 Task: Find connections with filter location Vernon with filter topic #Personaldevelopmentwith filter profile language Potuguese with filter current company Shoppers Stop with filter school Oriental Institute of Science & Technology, Thakral Nagar, Opp Patel Nagar, Raisen Road, Bhopal-462021 with filter industry Glass, Ceramics and Concrete Manufacturing with filter service category Commercial Real Estate with filter keywords title Barber
Action: Mouse moved to (280, 225)
Screenshot: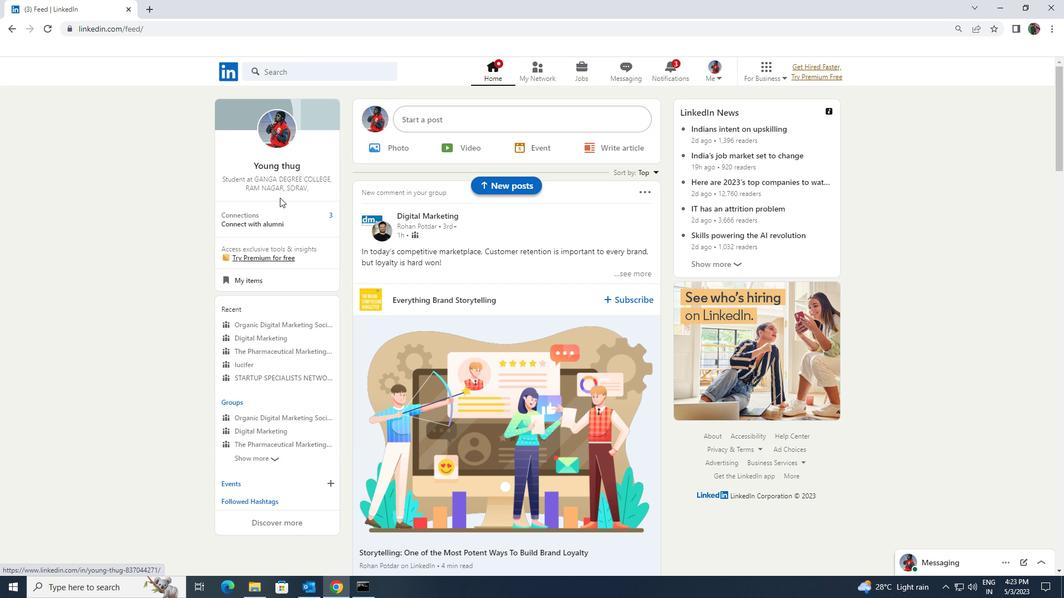 
Action: Mouse pressed left at (280, 225)
Screenshot: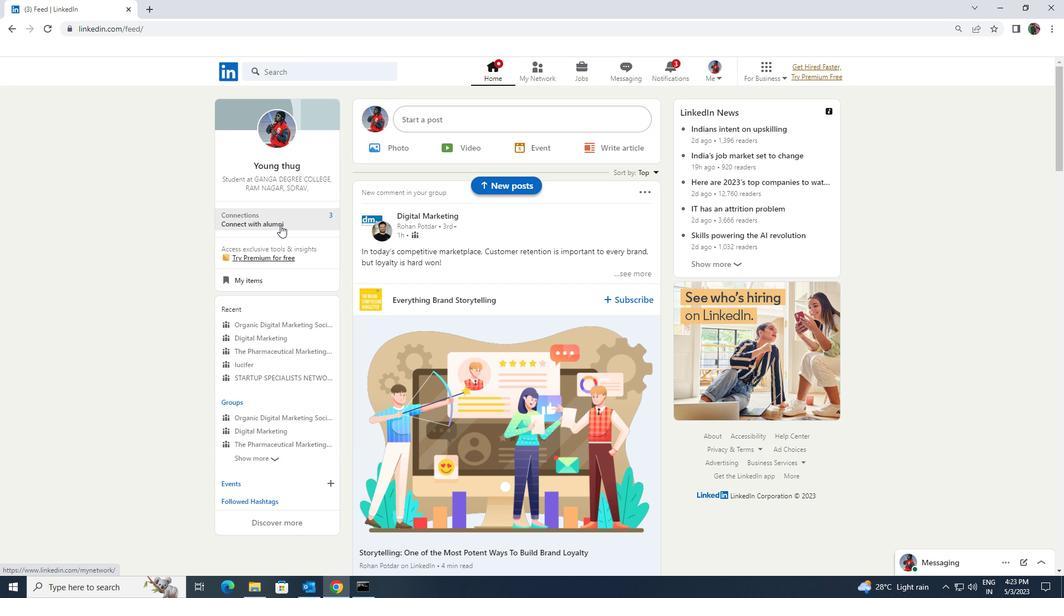 
Action: Mouse moved to (297, 134)
Screenshot: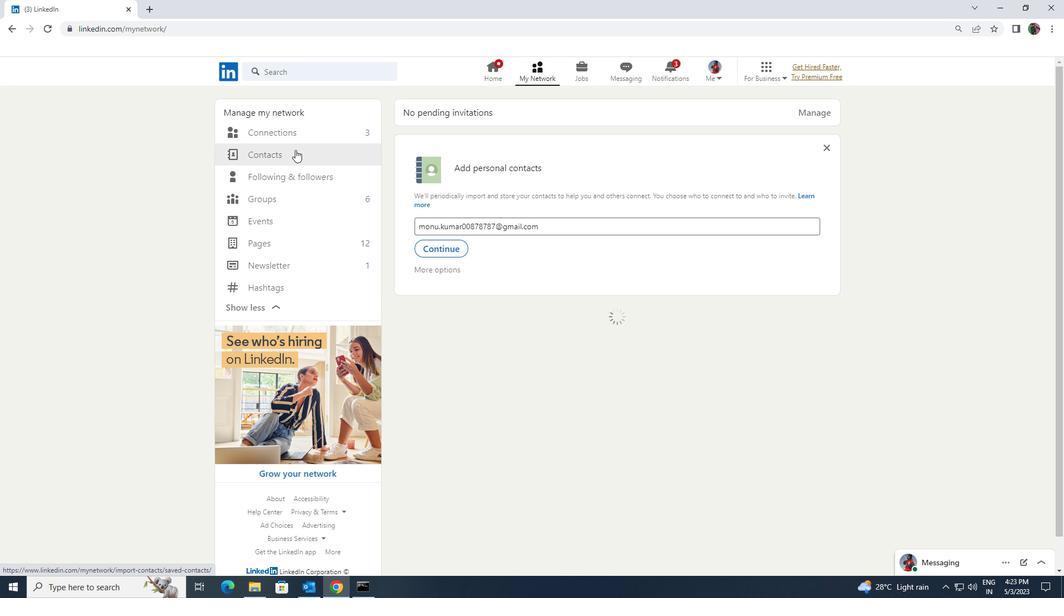 
Action: Mouse pressed left at (297, 134)
Screenshot: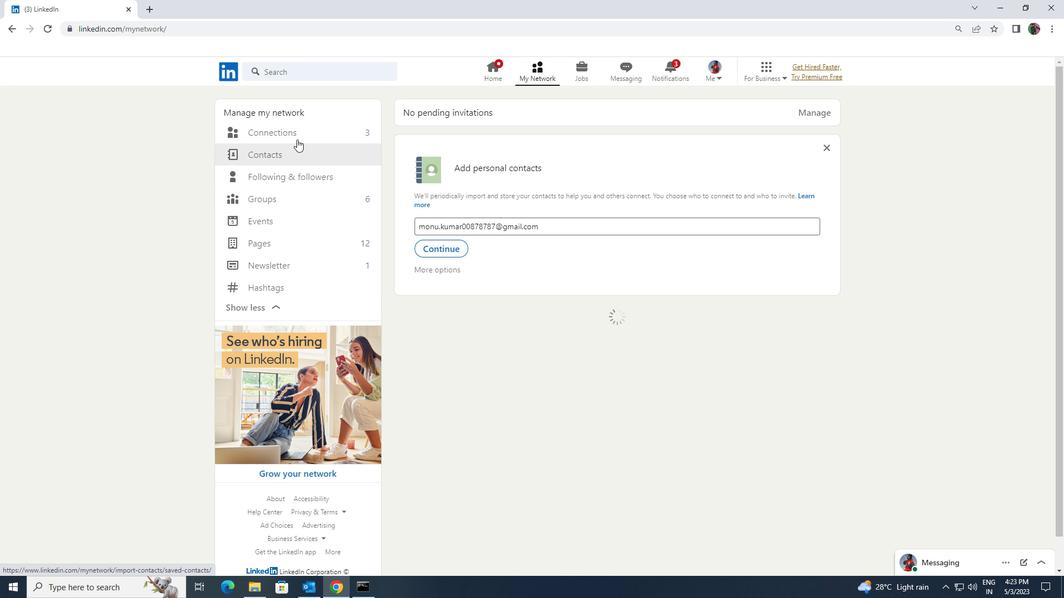 
Action: Mouse moved to (625, 132)
Screenshot: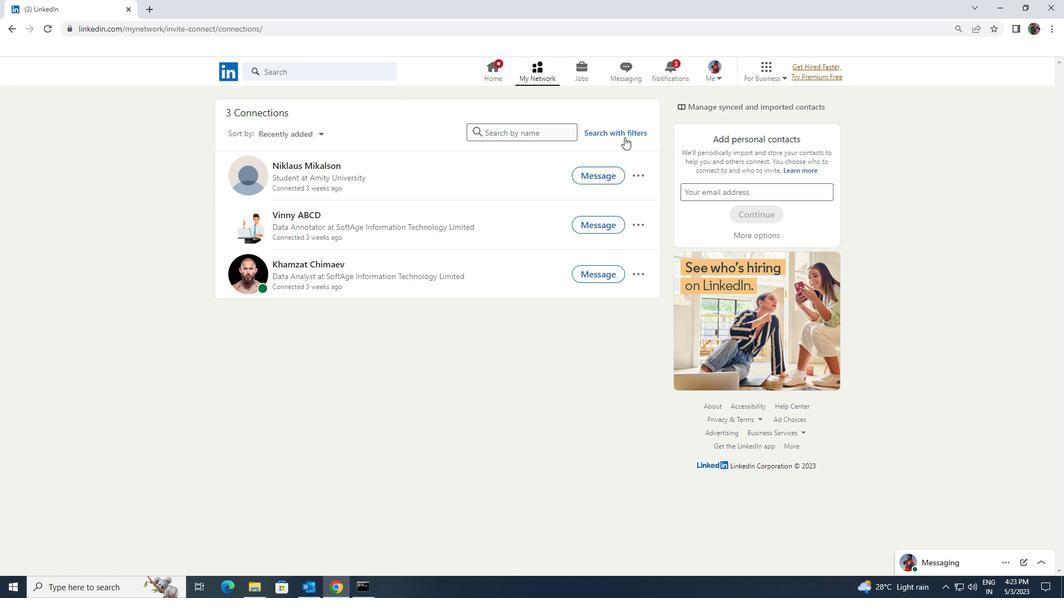 
Action: Mouse pressed left at (625, 132)
Screenshot: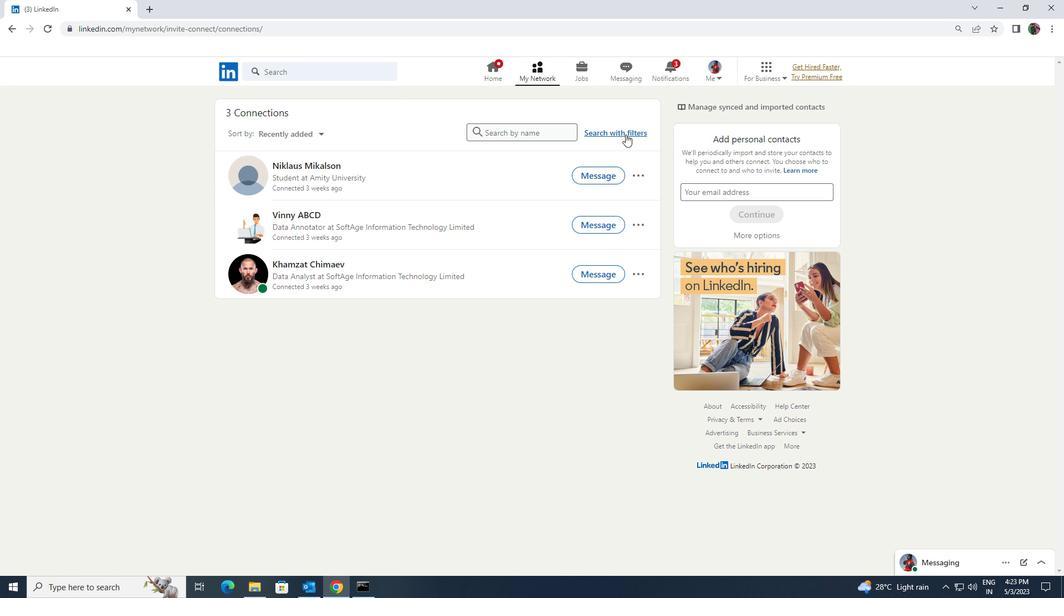 
Action: Mouse moved to (576, 98)
Screenshot: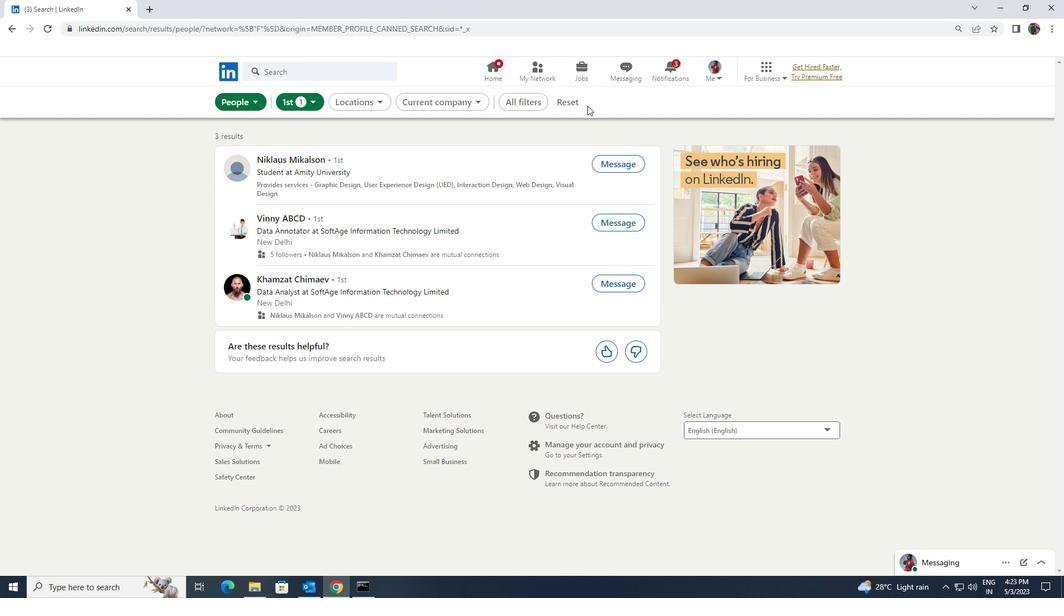 
Action: Mouse pressed left at (576, 98)
Screenshot: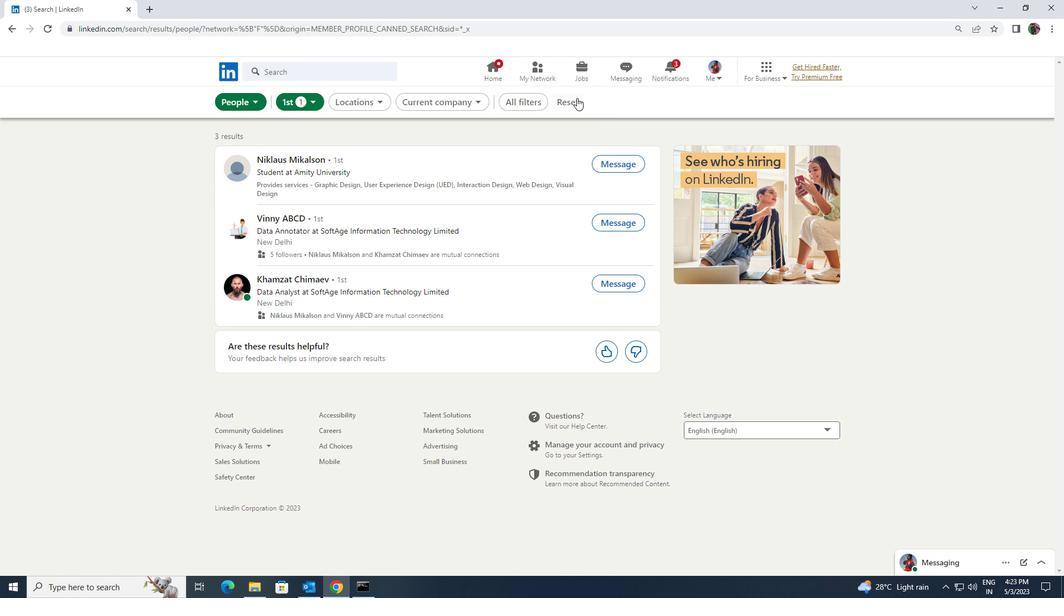 
Action: Mouse moved to (557, 98)
Screenshot: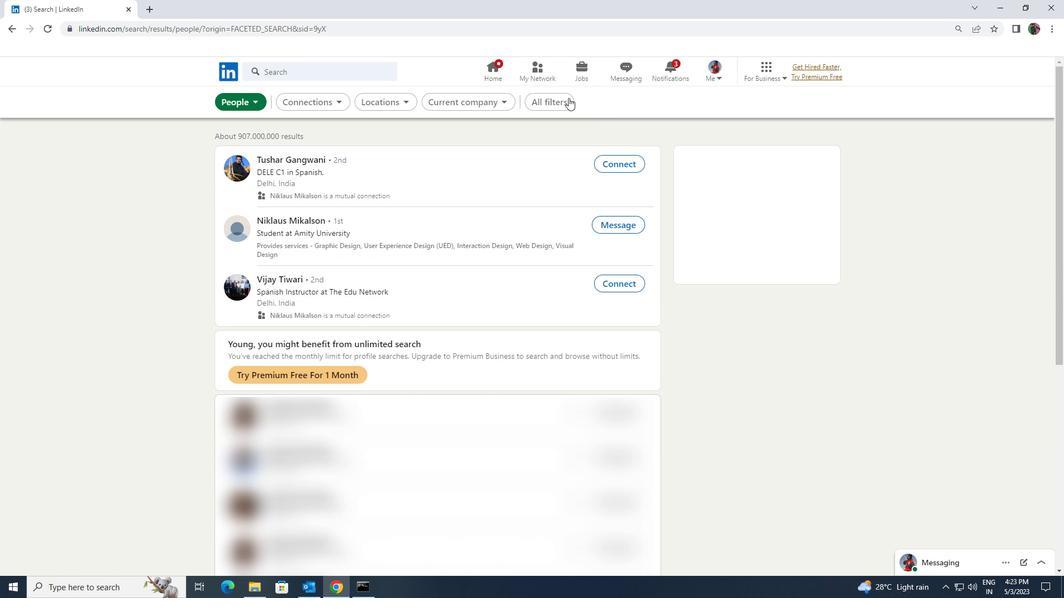 
Action: Mouse pressed left at (557, 98)
Screenshot: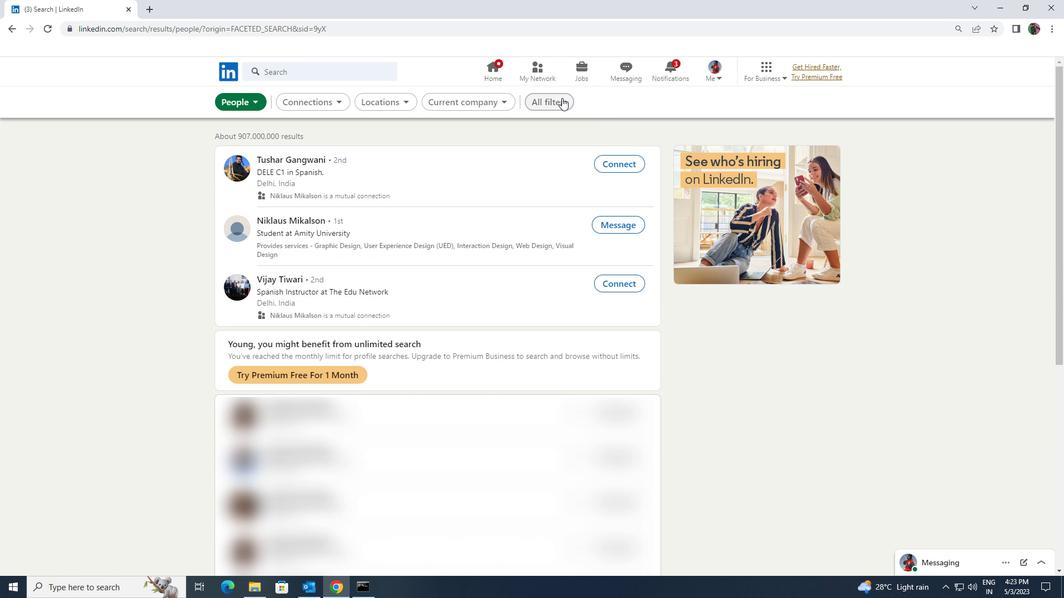
Action: Mouse moved to (925, 430)
Screenshot: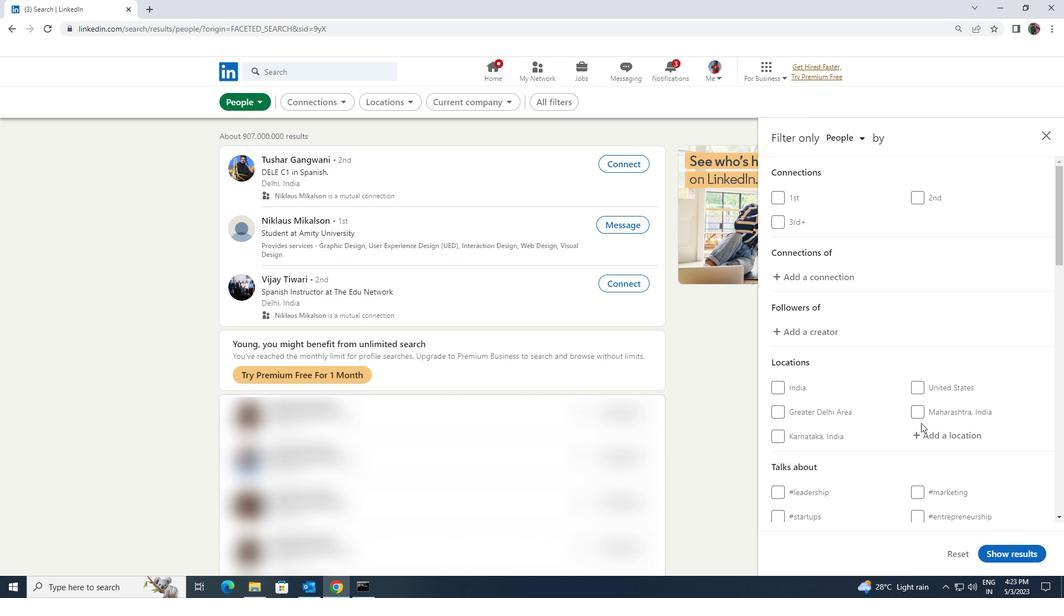 
Action: Mouse pressed left at (925, 430)
Screenshot: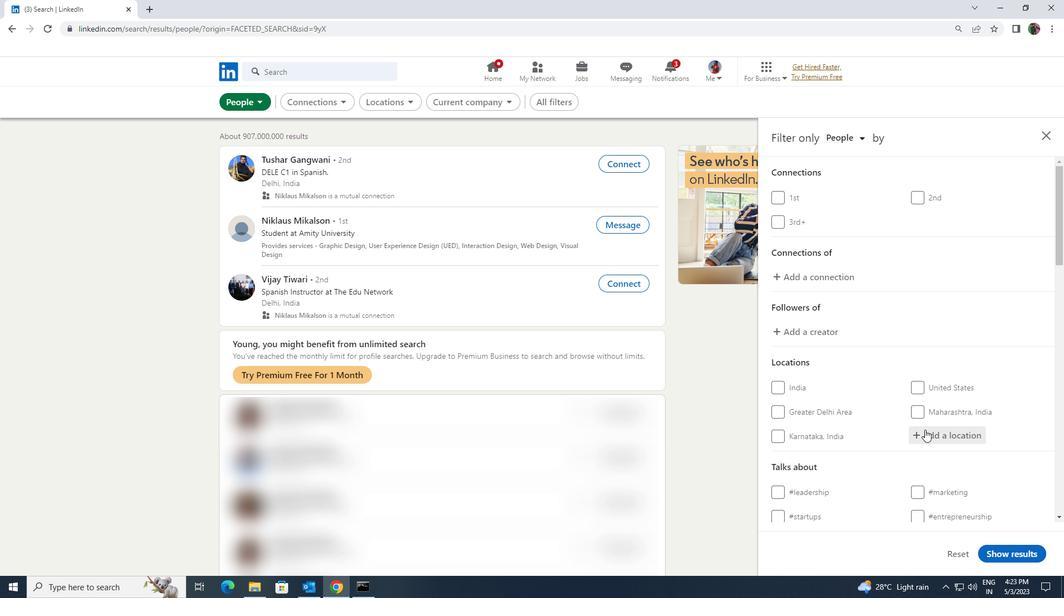 
Action: Key pressed <Key.shift>B<Key.backspace><Key.shift>VERNON
Screenshot: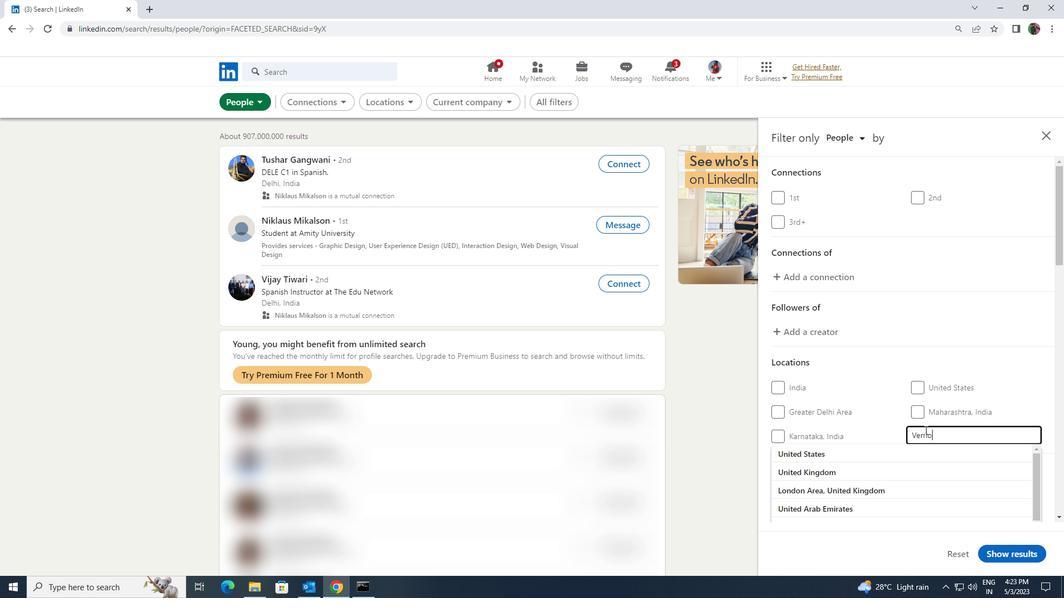 
Action: Mouse moved to (919, 445)
Screenshot: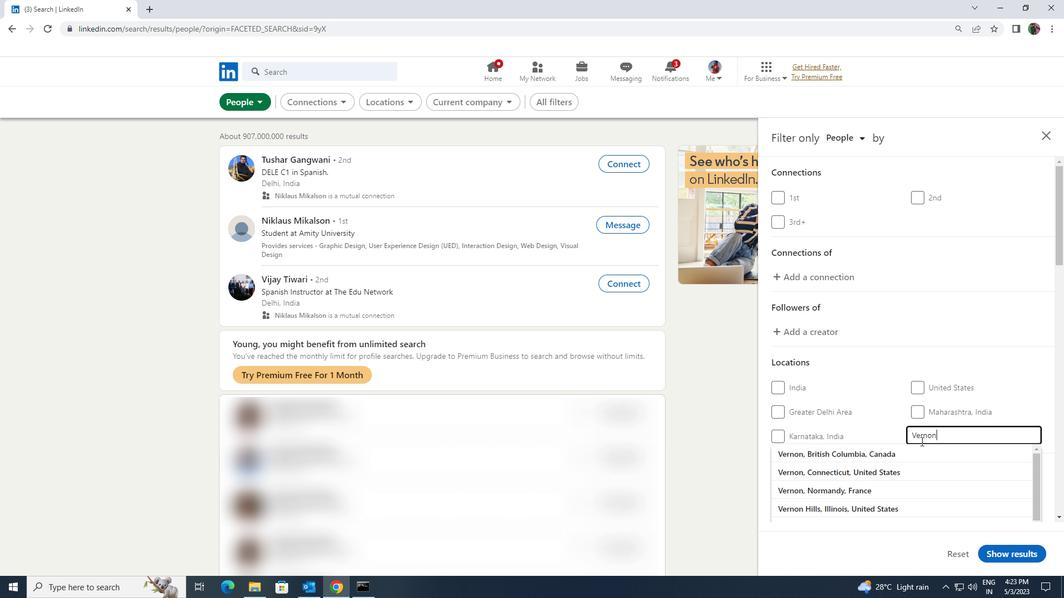 
Action: Mouse pressed left at (919, 445)
Screenshot: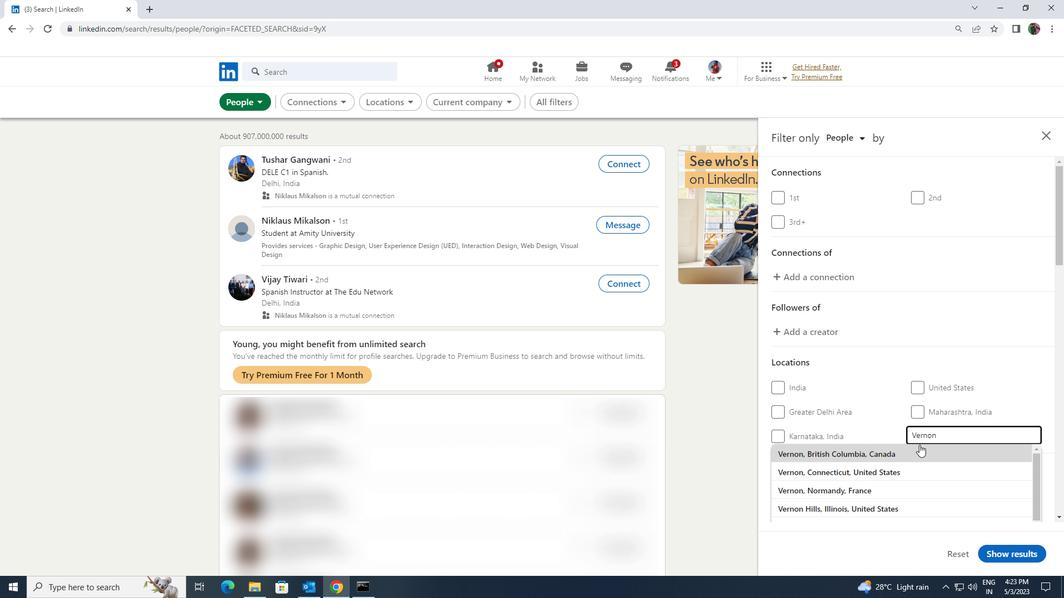 
Action: Mouse scrolled (919, 444) with delta (0, 0)
Screenshot: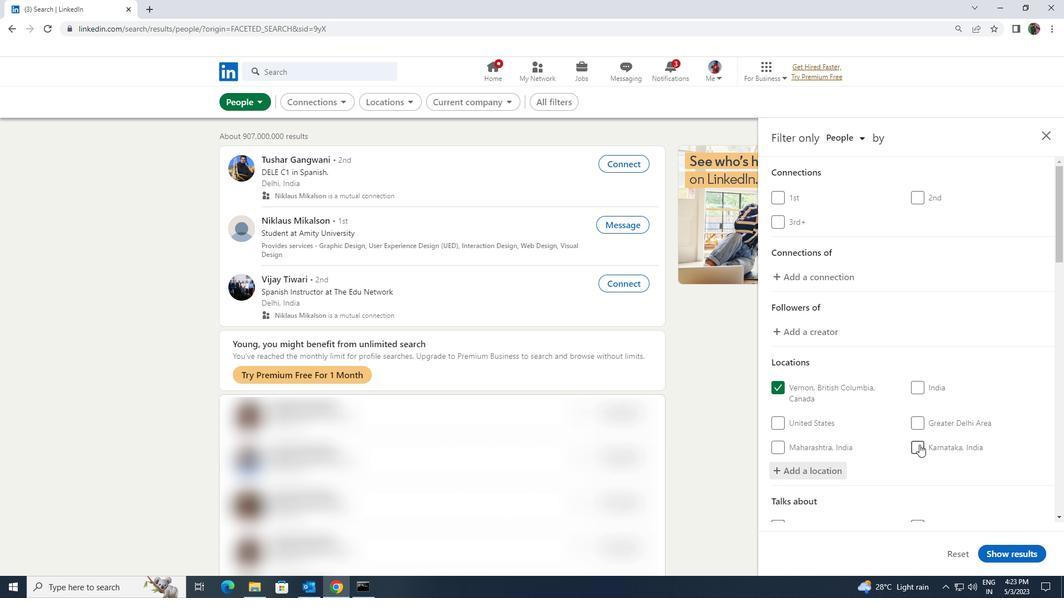
Action: Mouse scrolled (919, 444) with delta (0, 0)
Screenshot: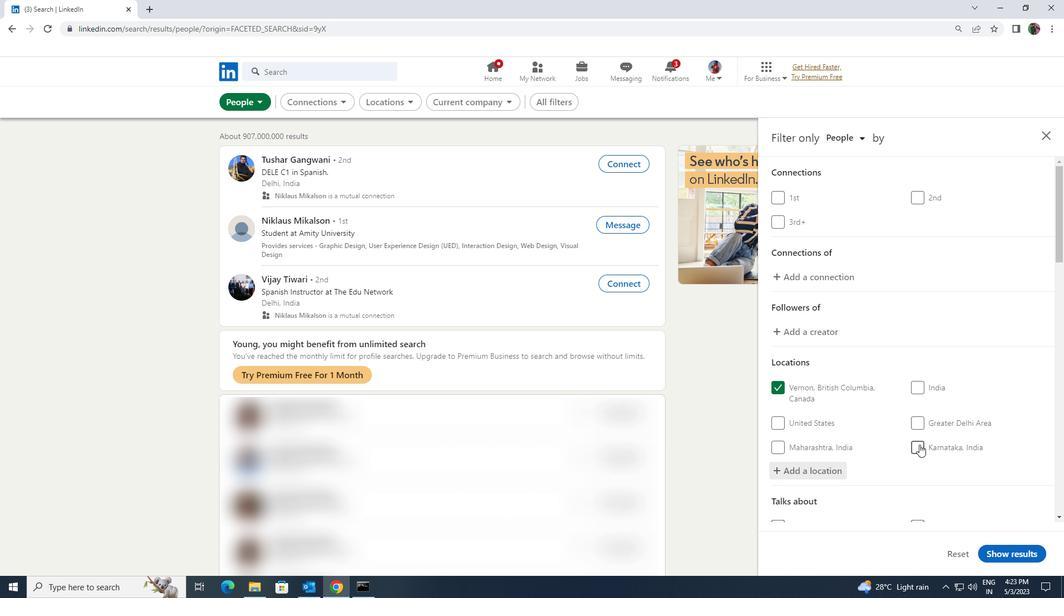 
Action: Mouse moved to (920, 456)
Screenshot: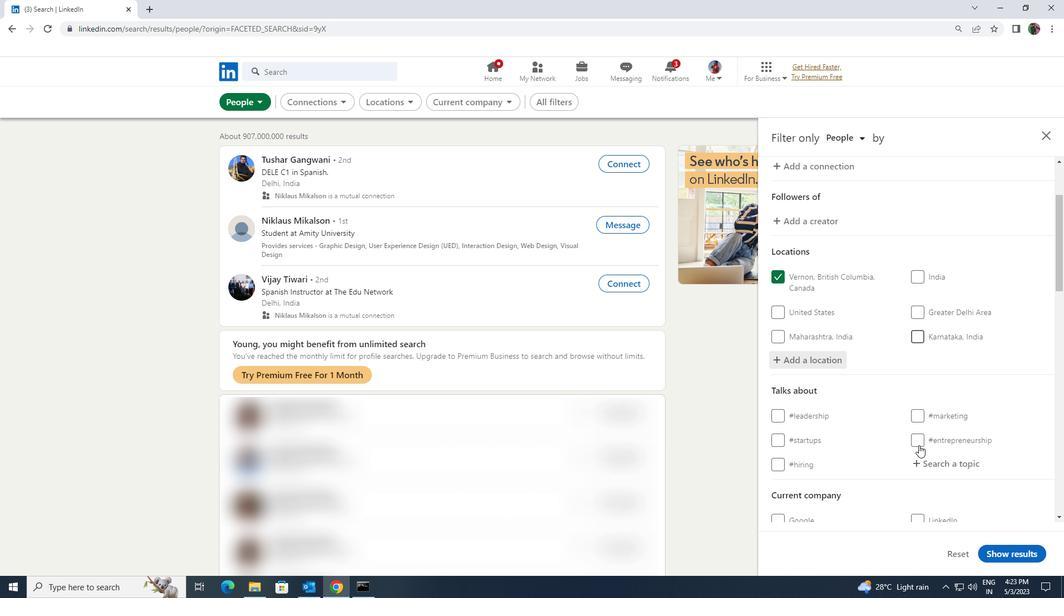 
Action: Mouse pressed left at (920, 456)
Screenshot: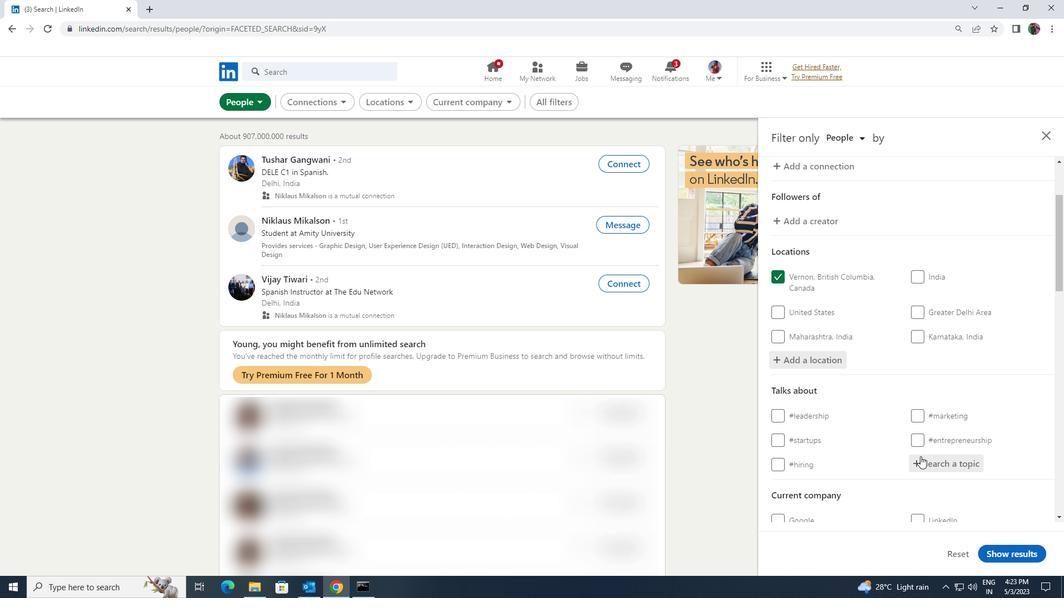 
Action: Key pressed <Key.shift>PERSON
Screenshot: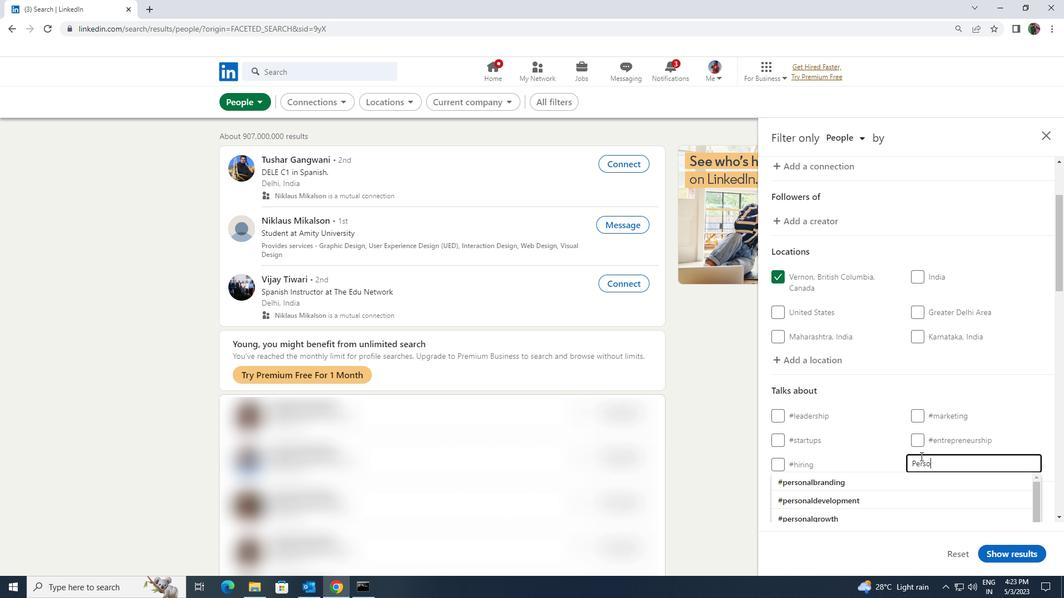 
Action: Mouse moved to (921, 457)
Screenshot: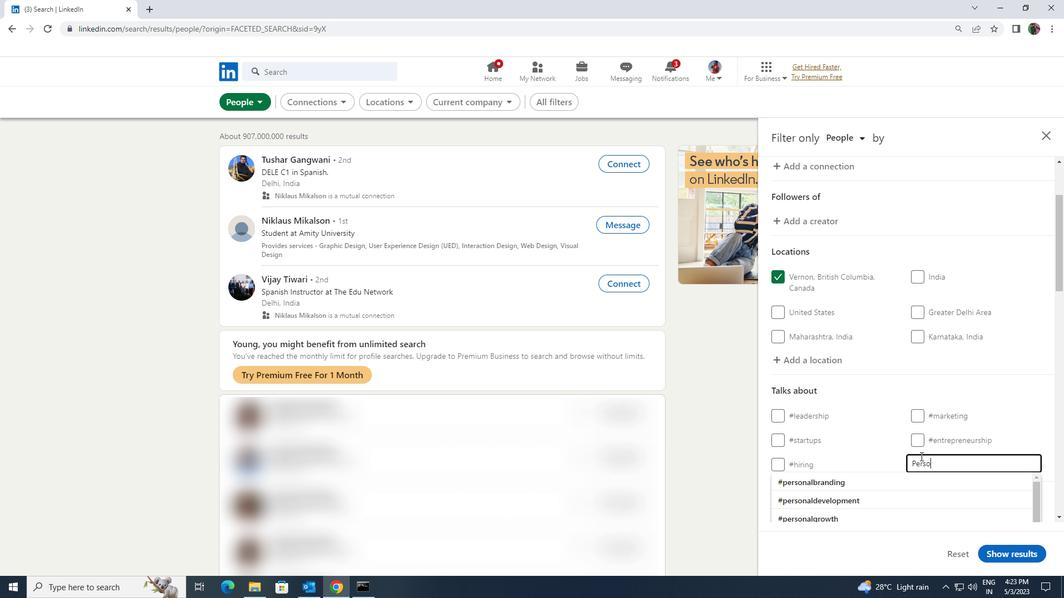 
Action: Key pressed ALDEVE
Screenshot: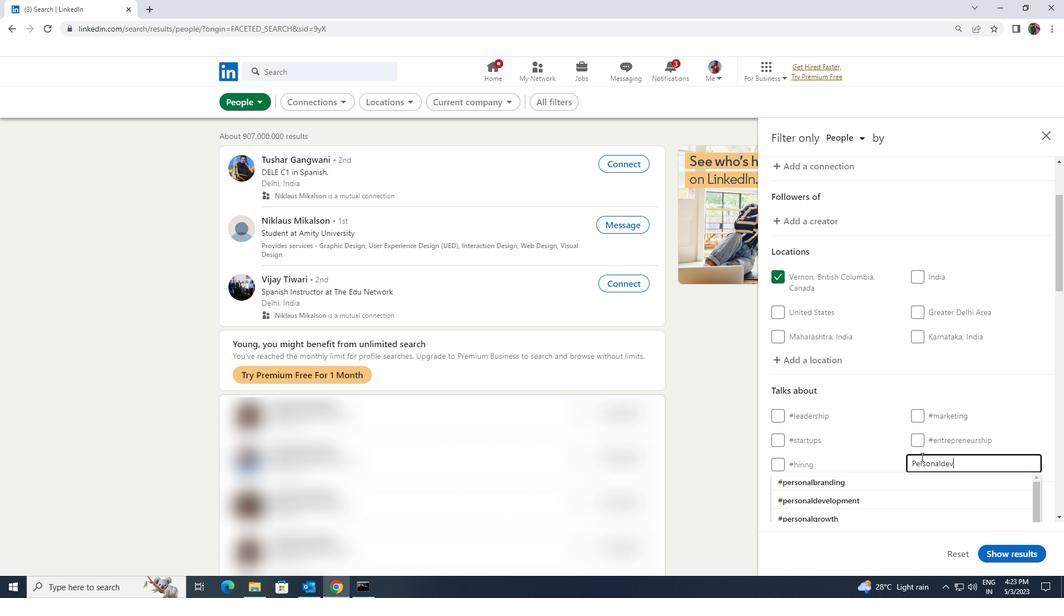 
Action: Mouse moved to (914, 476)
Screenshot: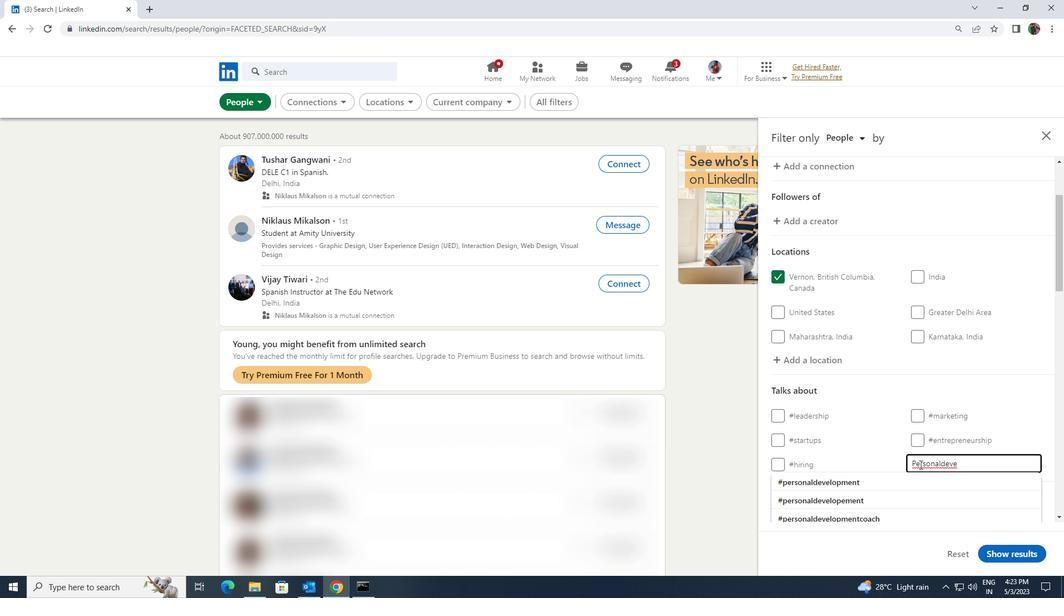 
Action: Mouse pressed left at (914, 476)
Screenshot: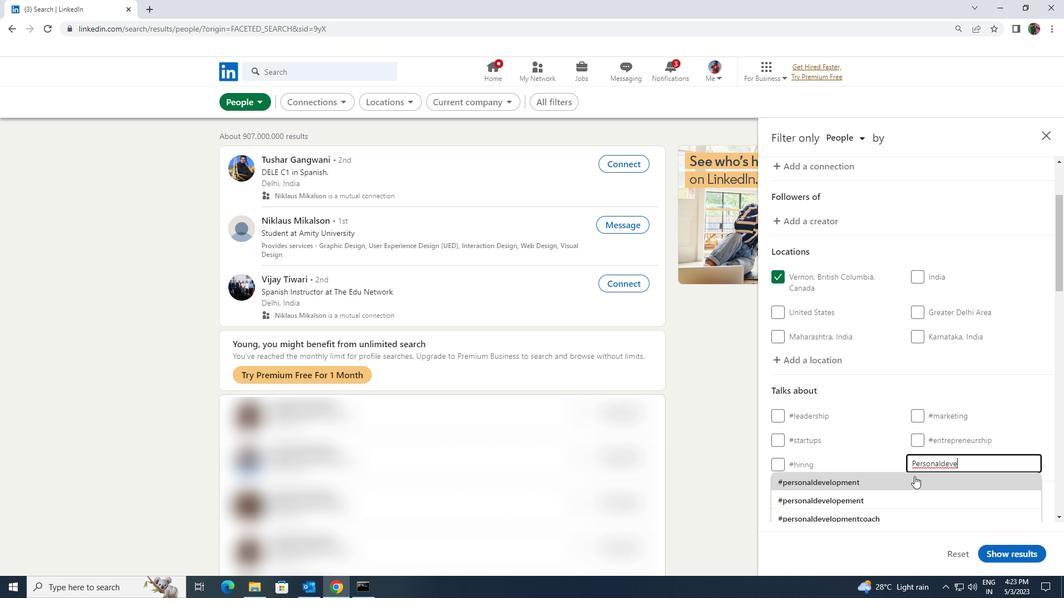 
Action: Mouse scrolled (914, 476) with delta (0, 0)
Screenshot: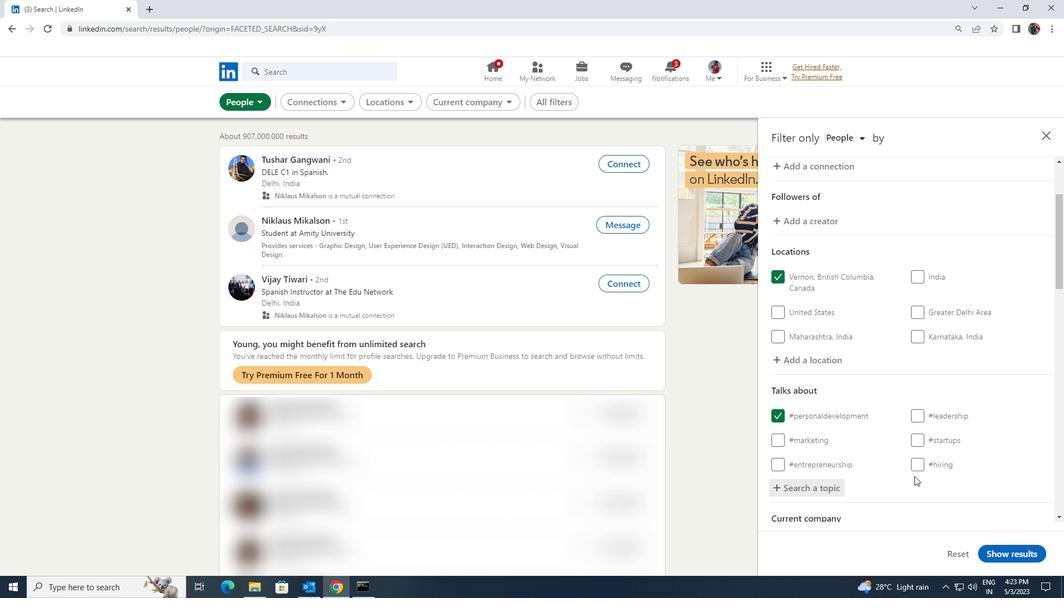 
Action: Mouse scrolled (914, 476) with delta (0, 0)
Screenshot: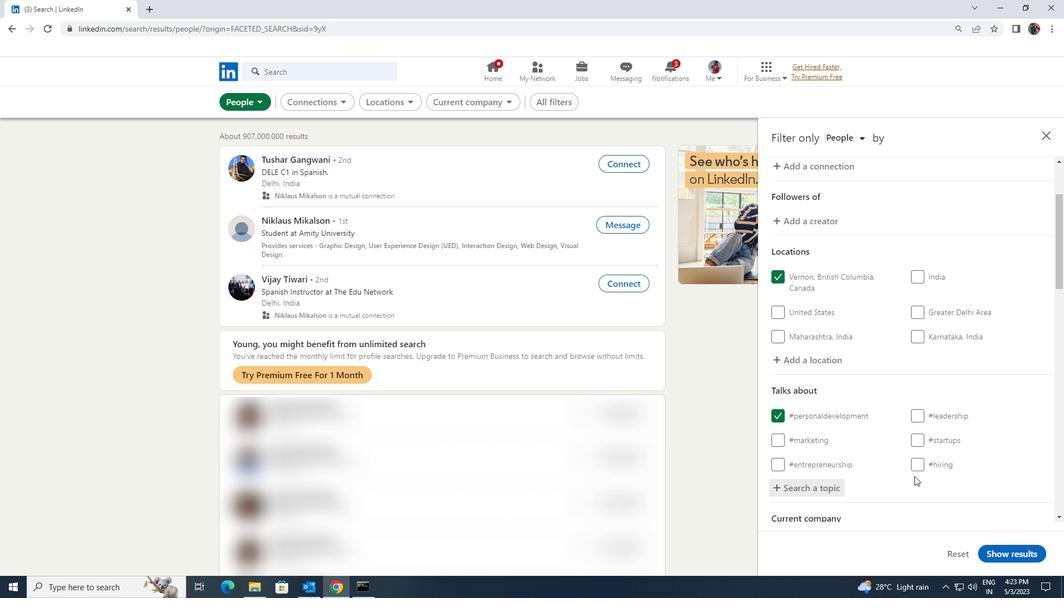 
Action: Mouse moved to (914, 476)
Screenshot: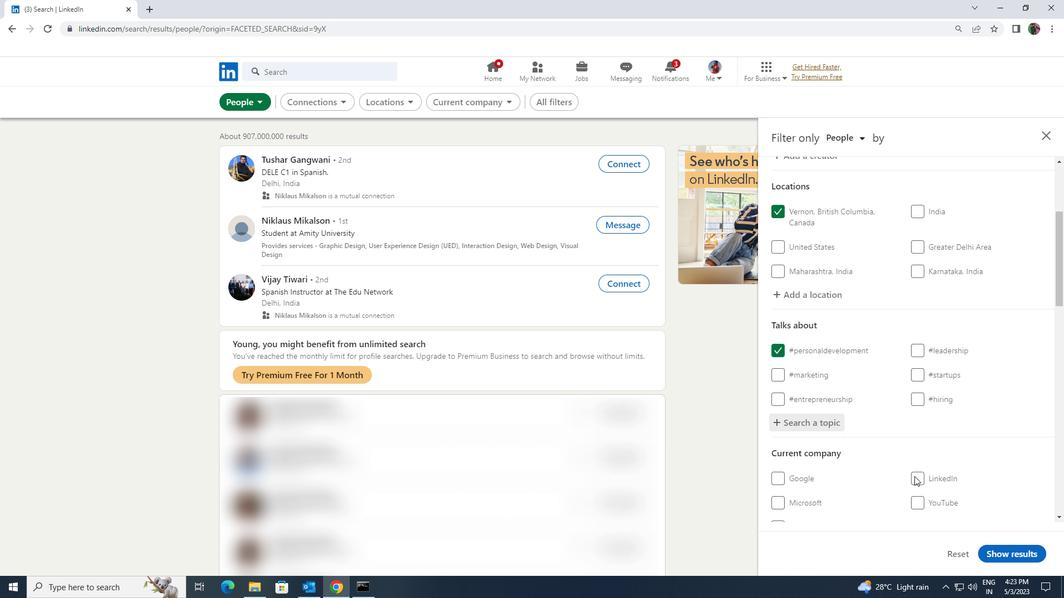 
Action: Mouse scrolled (914, 476) with delta (0, 0)
Screenshot: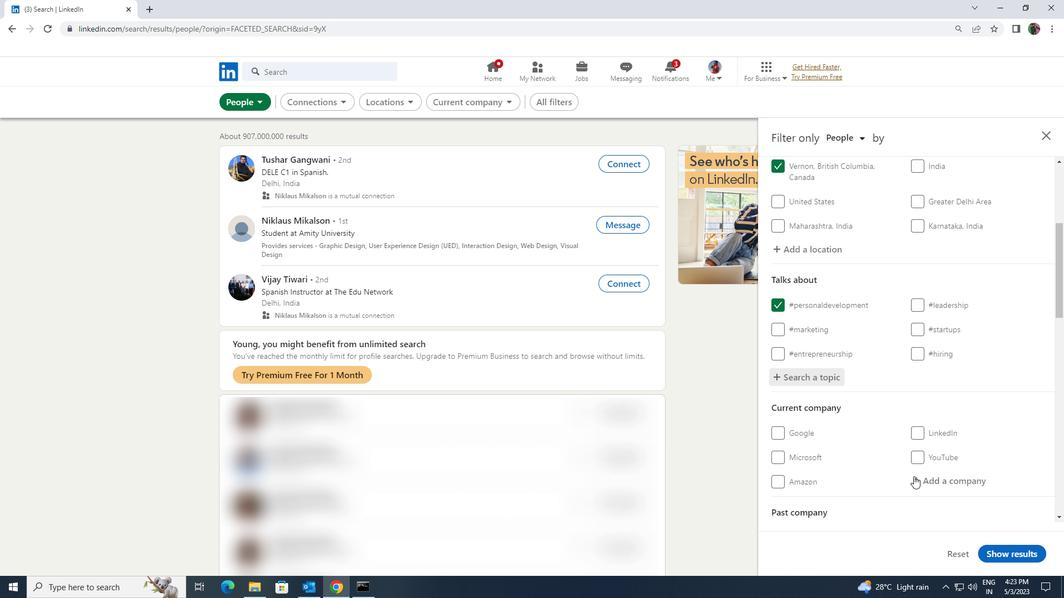 
Action: Mouse scrolled (914, 476) with delta (0, 0)
Screenshot: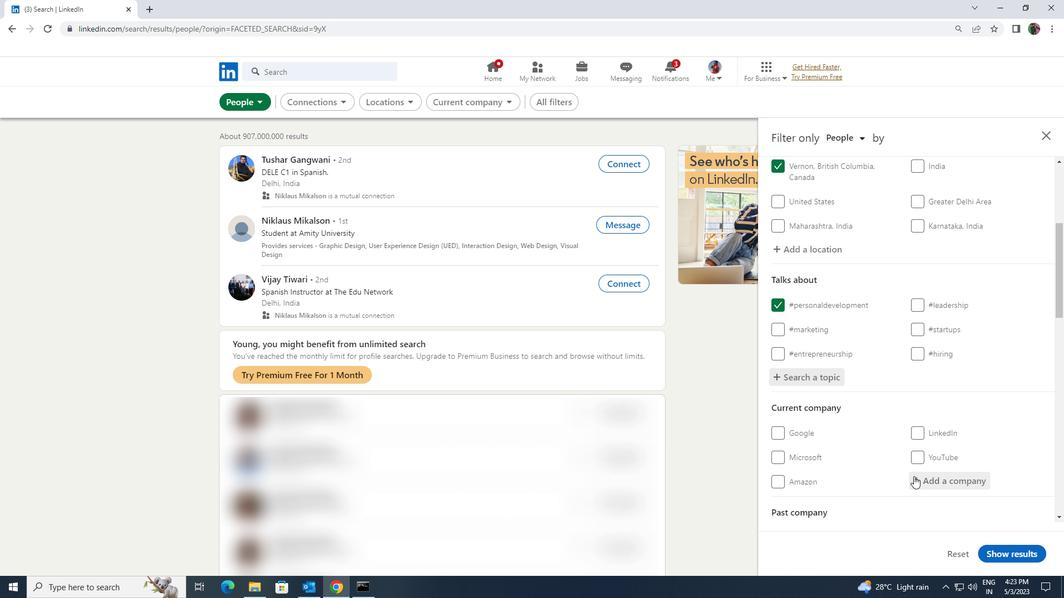
Action: Mouse scrolled (914, 476) with delta (0, 0)
Screenshot: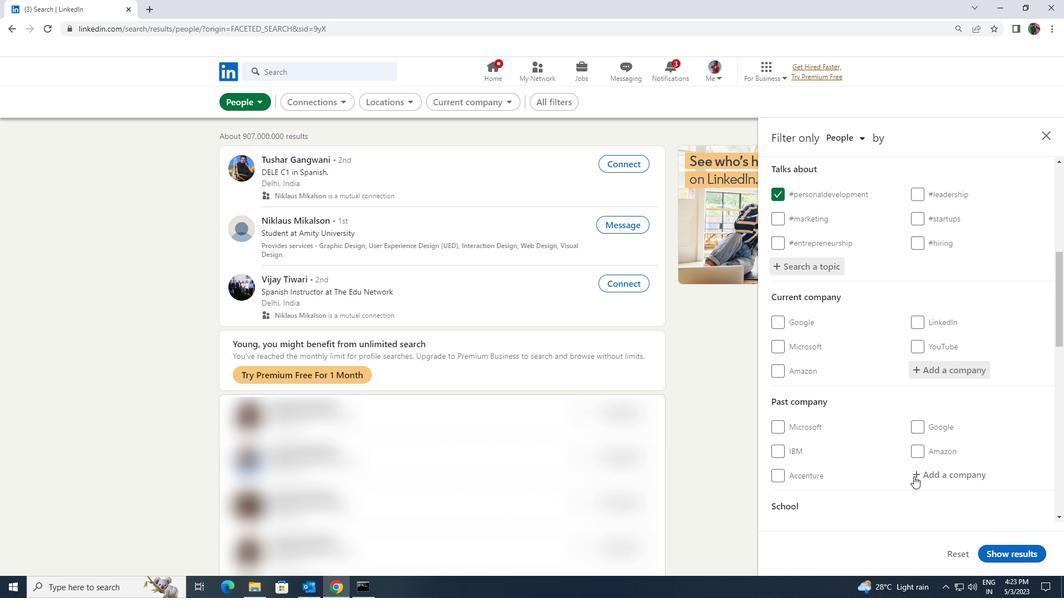 
Action: Mouse scrolled (914, 476) with delta (0, 0)
Screenshot: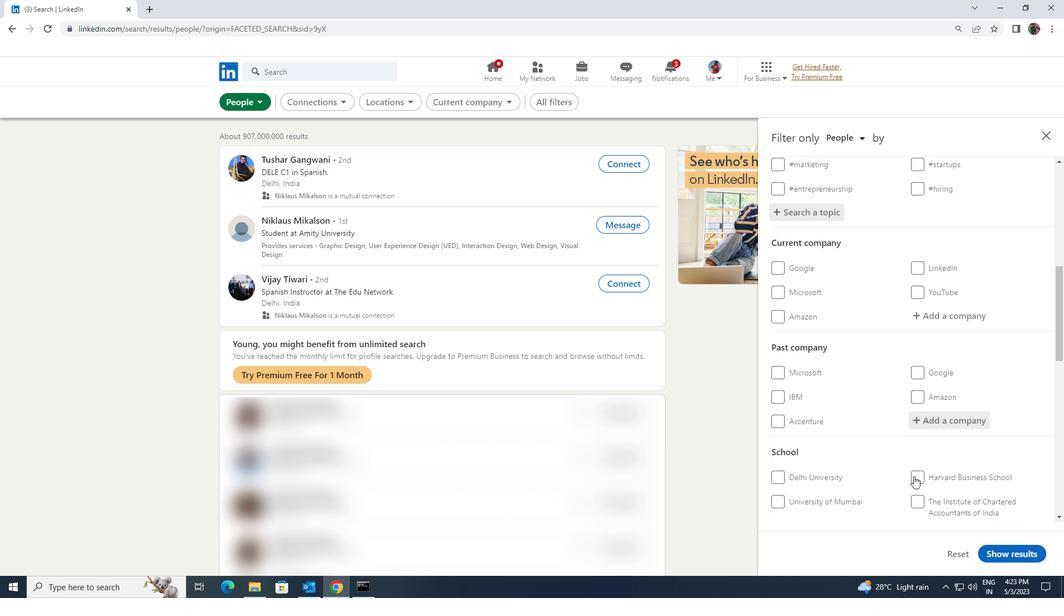 
Action: Mouse moved to (913, 471)
Screenshot: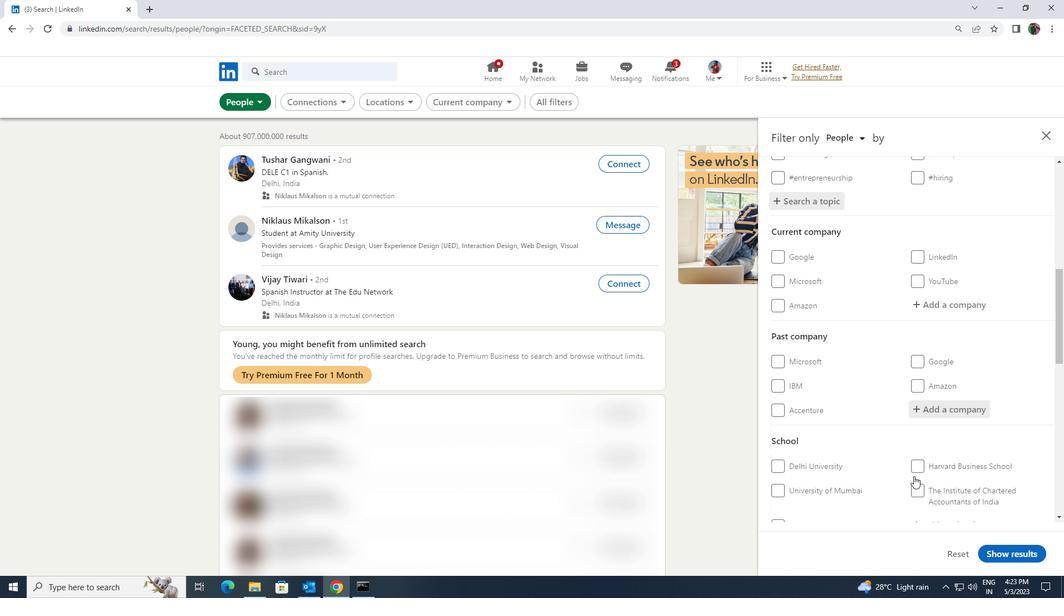 
Action: Mouse scrolled (913, 471) with delta (0, 0)
Screenshot: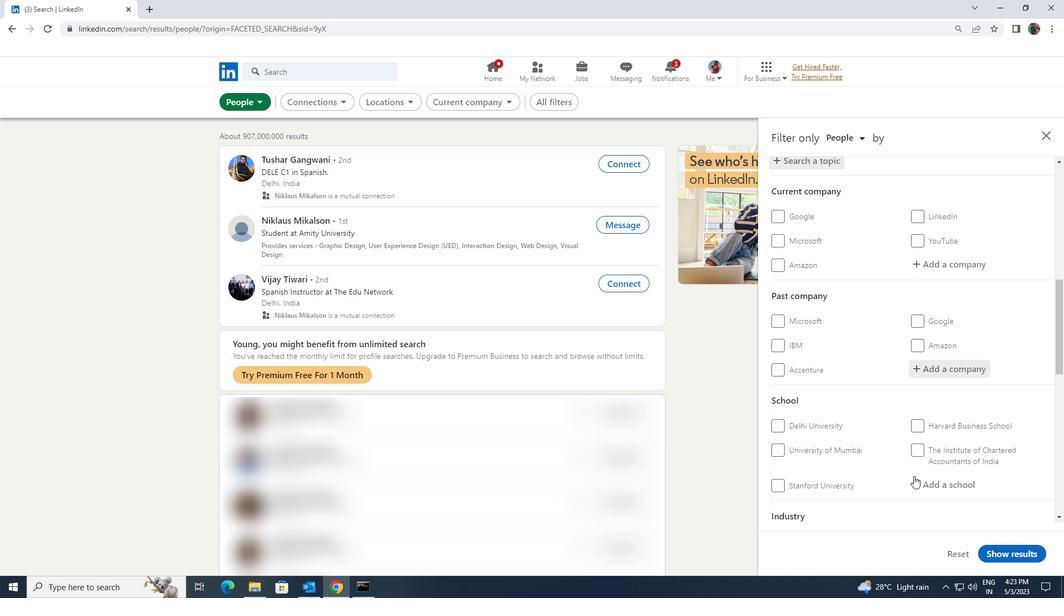
Action: Mouse scrolled (913, 471) with delta (0, 0)
Screenshot: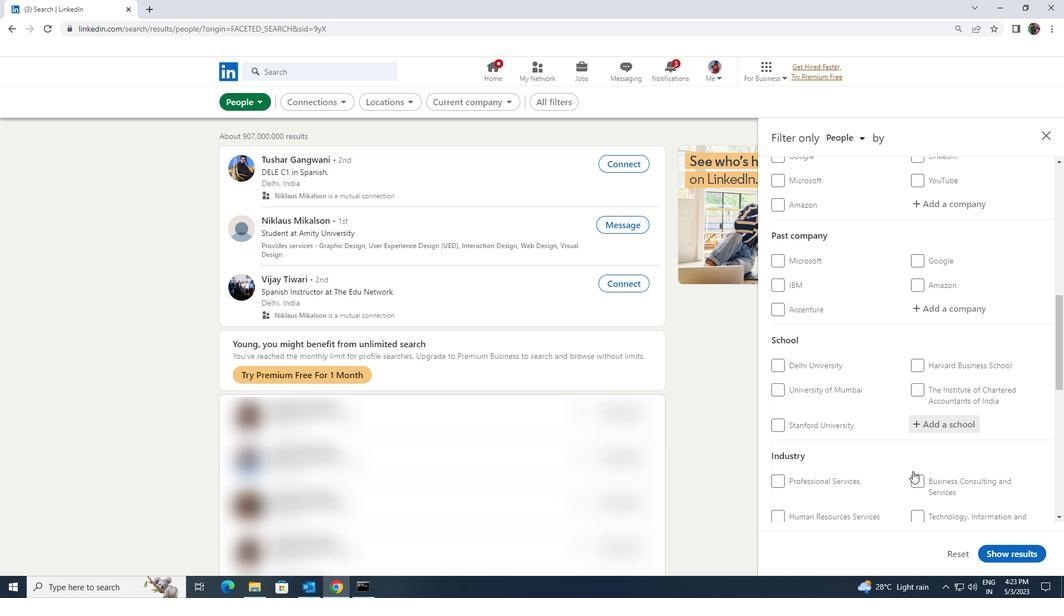 
Action: Mouse moved to (913, 469)
Screenshot: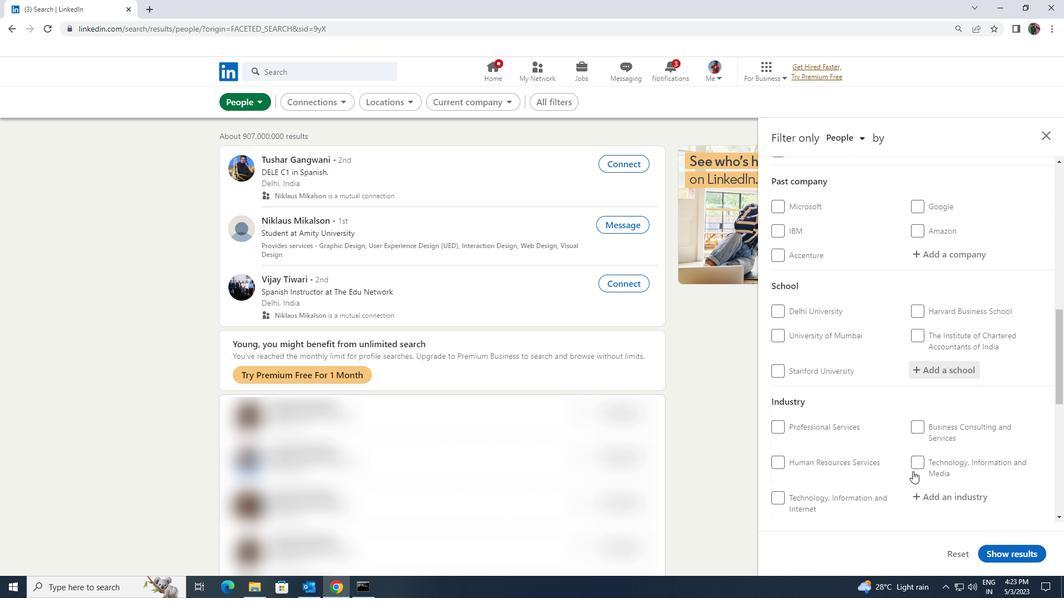 
Action: Mouse scrolled (913, 468) with delta (0, 0)
Screenshot: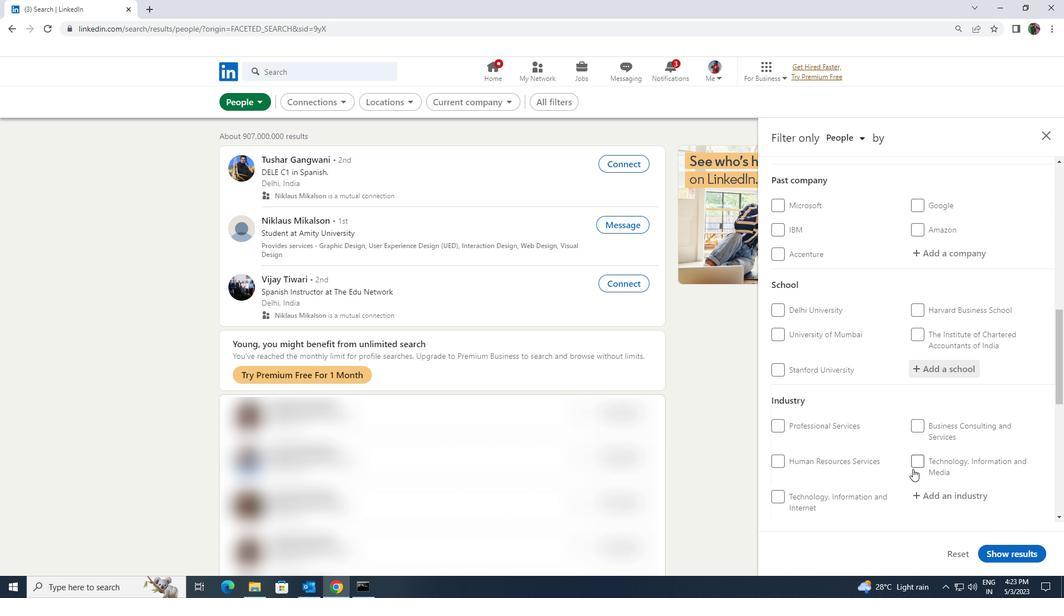 
Action: Mouse moved to (914, 469)
Screenshot: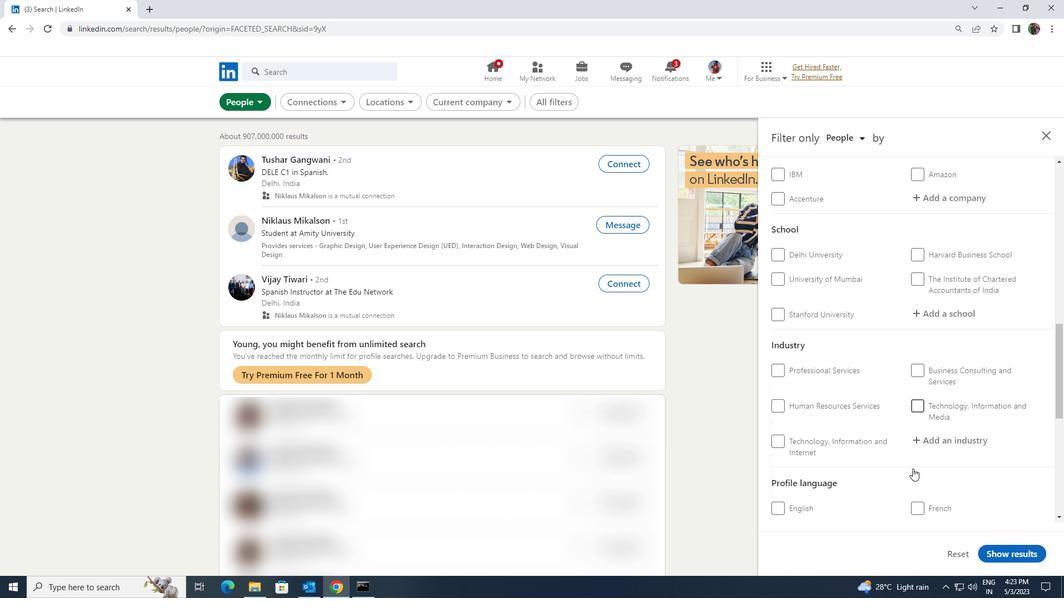 
Action: Mouse scrolled (914, 468) with delta (0, 0)
Screenshot: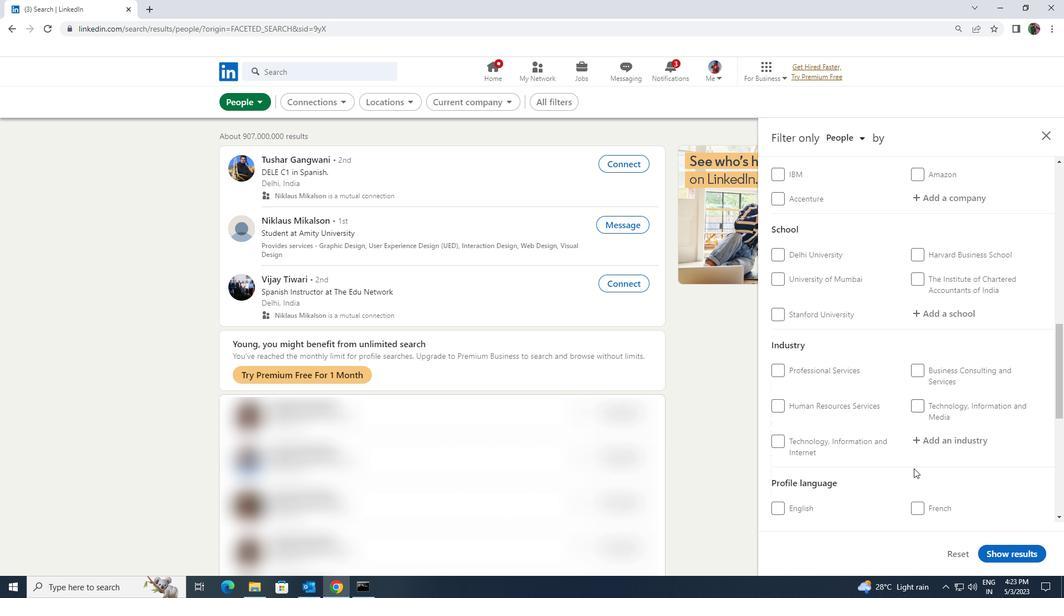 
Action: Mouse moved to (918, 472)
Screenshot: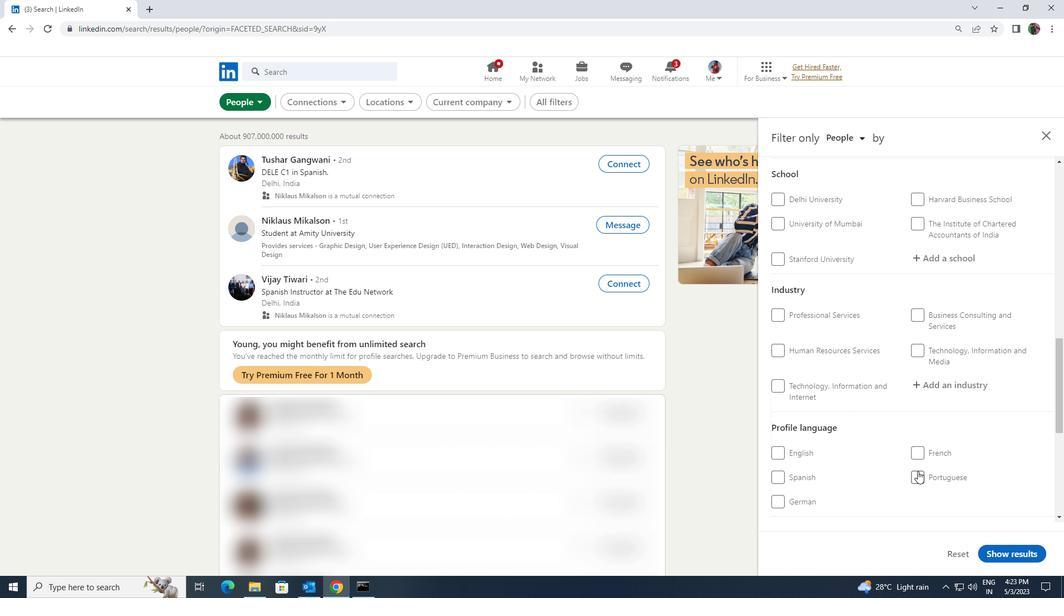 
Action: Mouse pressed left at (918, 472)
Screenshot: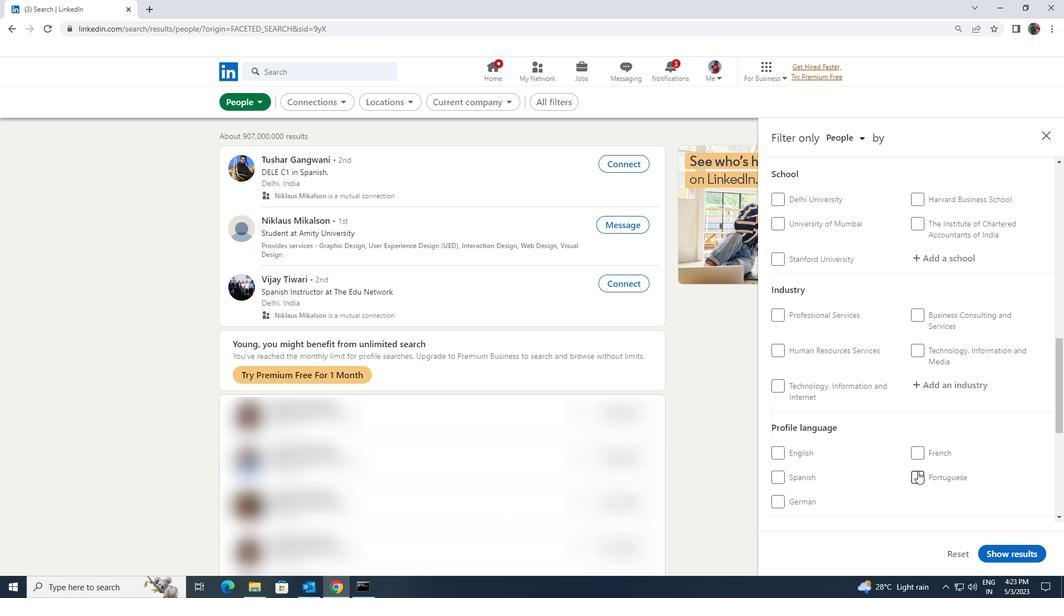 
Action: Mouse scrolled (918, 472) with delta (0, 0)
Screenshot: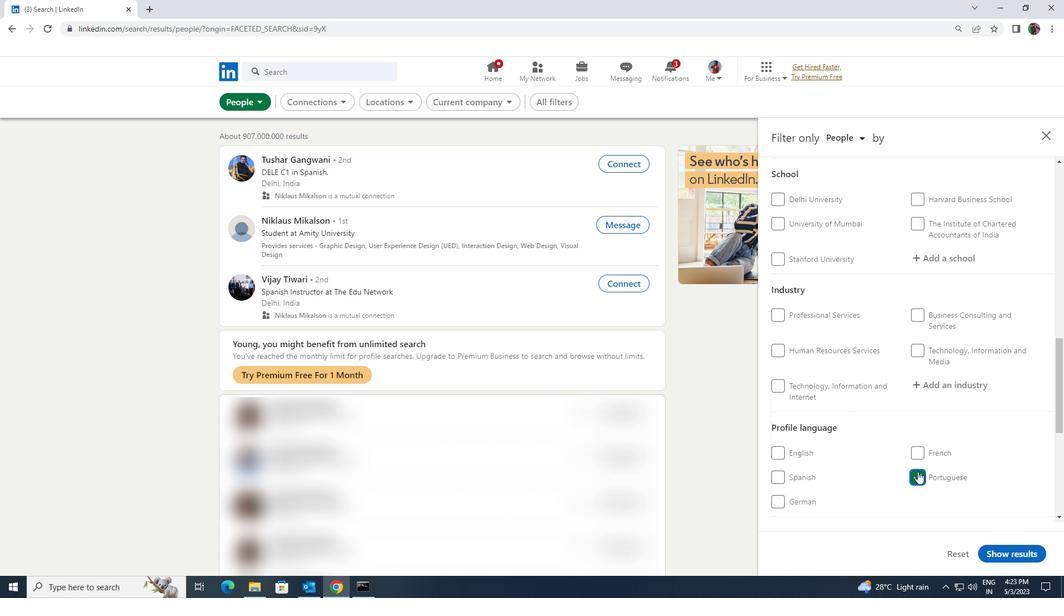 
Action: Mouse scrolled (918, 472) with delta (0, 0)
Screenshot: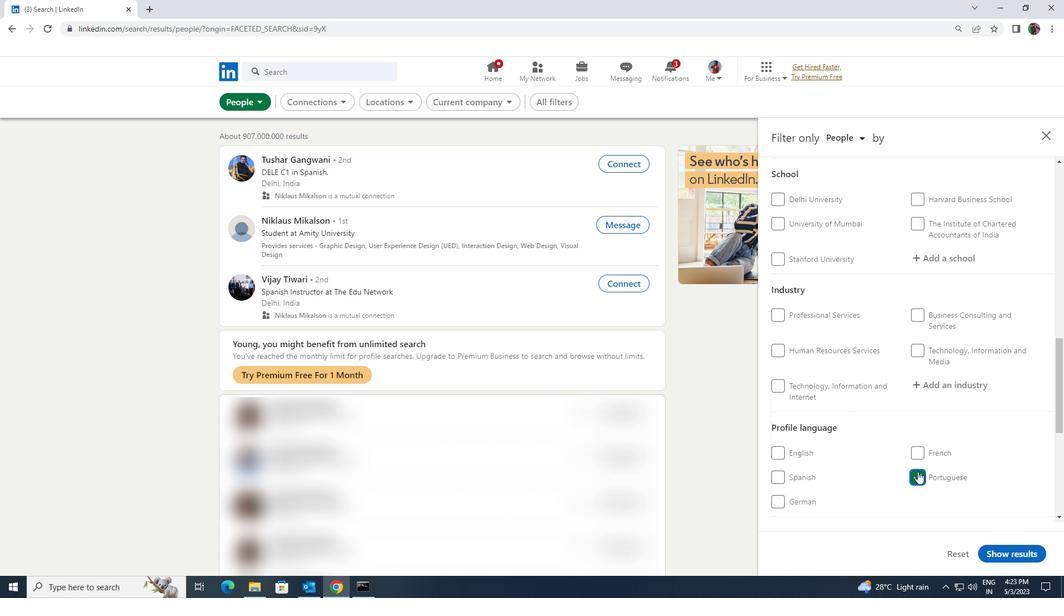 
Action: Mouse scrolled (918, 472) with delta (0, 0)
Screenshot: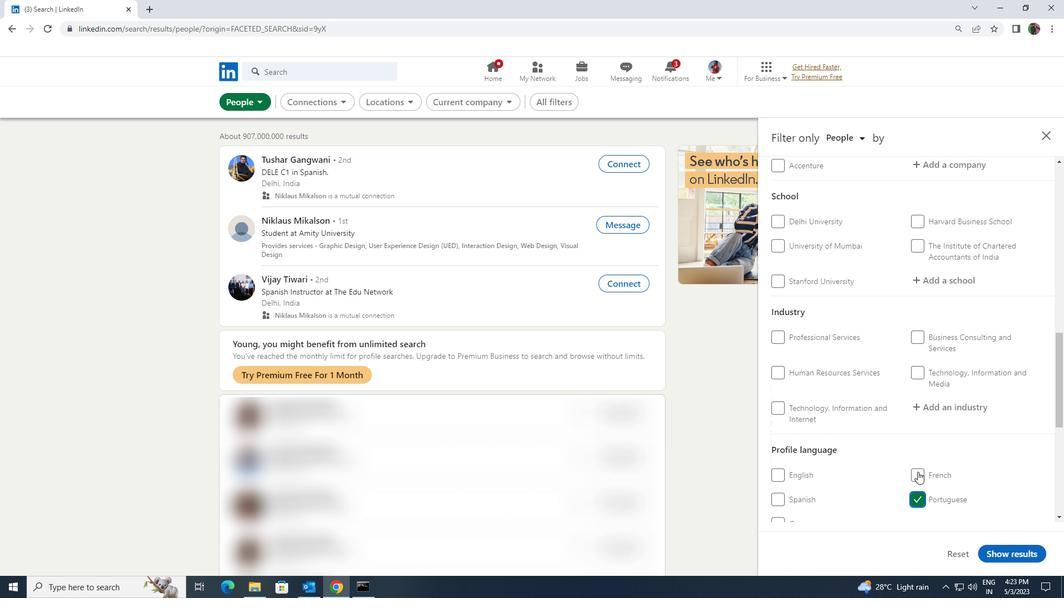 
Action: Mouse scrolled (918, 472) with delta (0, 0)
Screenshot: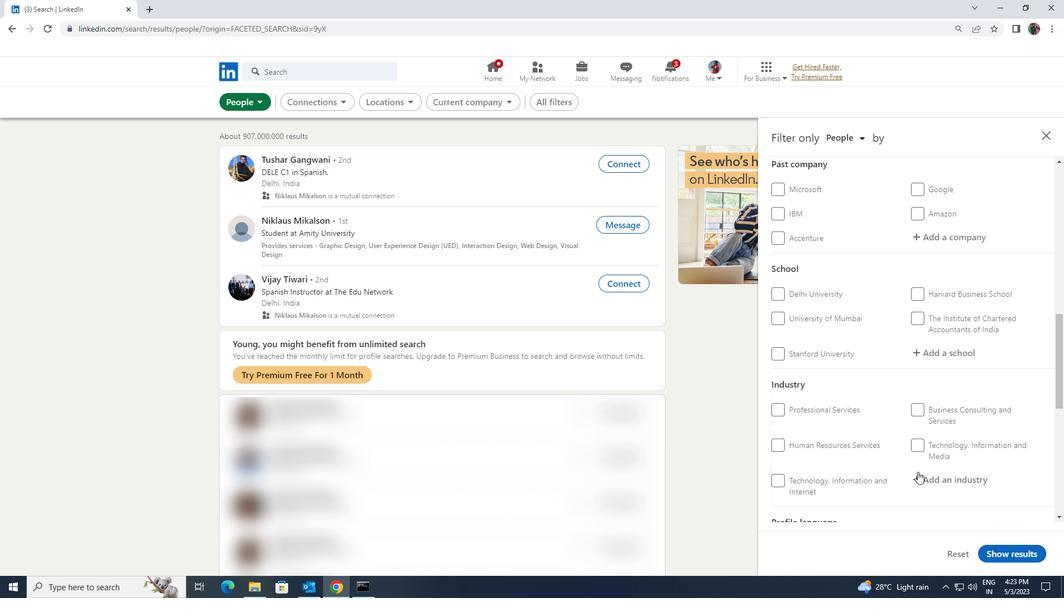 
Action: Mouse scrolled (918, 472) with delta (0, 0)
Screenshot: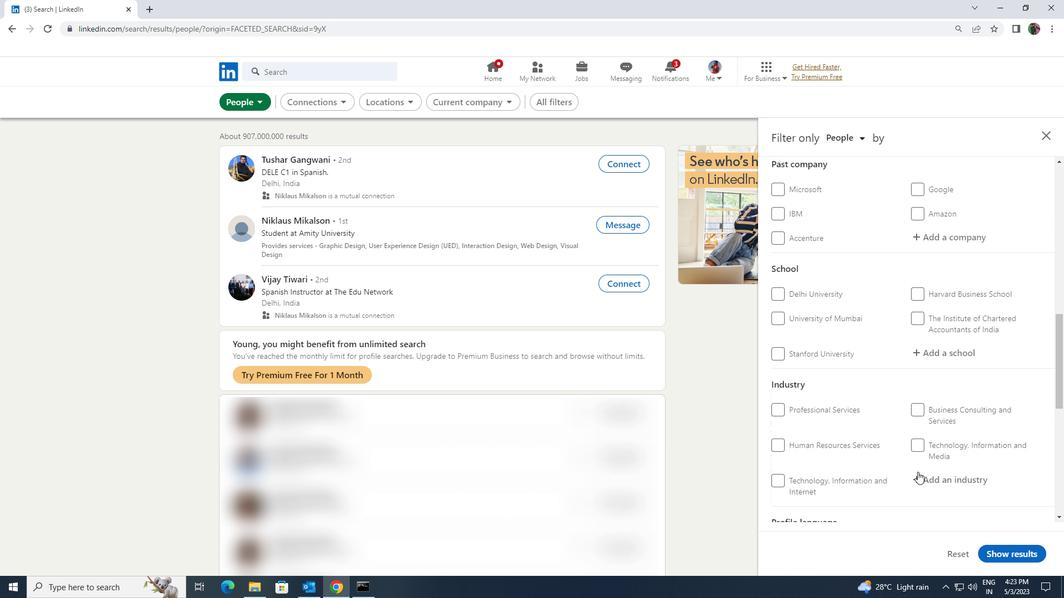 
Action: Mouse scrolled (918, 472) with delta (0, 0)
Screenshot: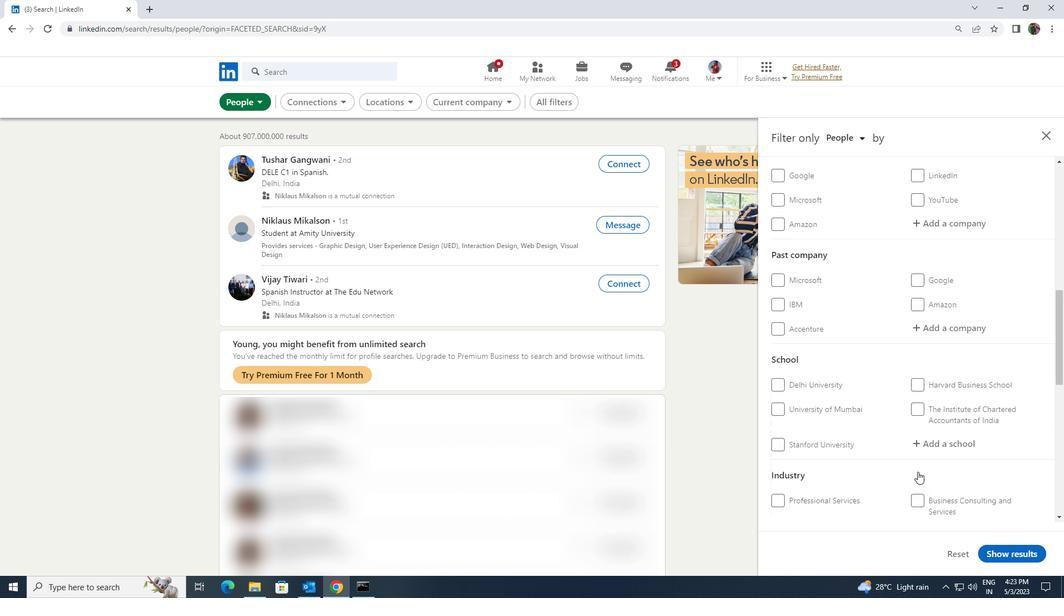 
Action: Mouse scrolled (918, 472) with delta (0, 0)
Screenshot: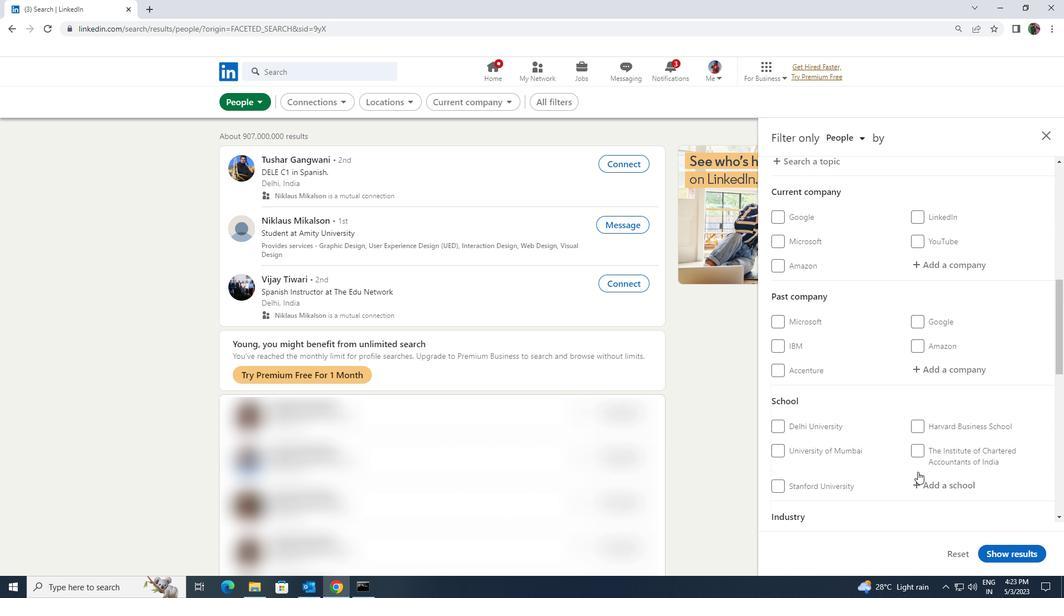 
Action: Mouse moved to (936, 431)
Screenshot: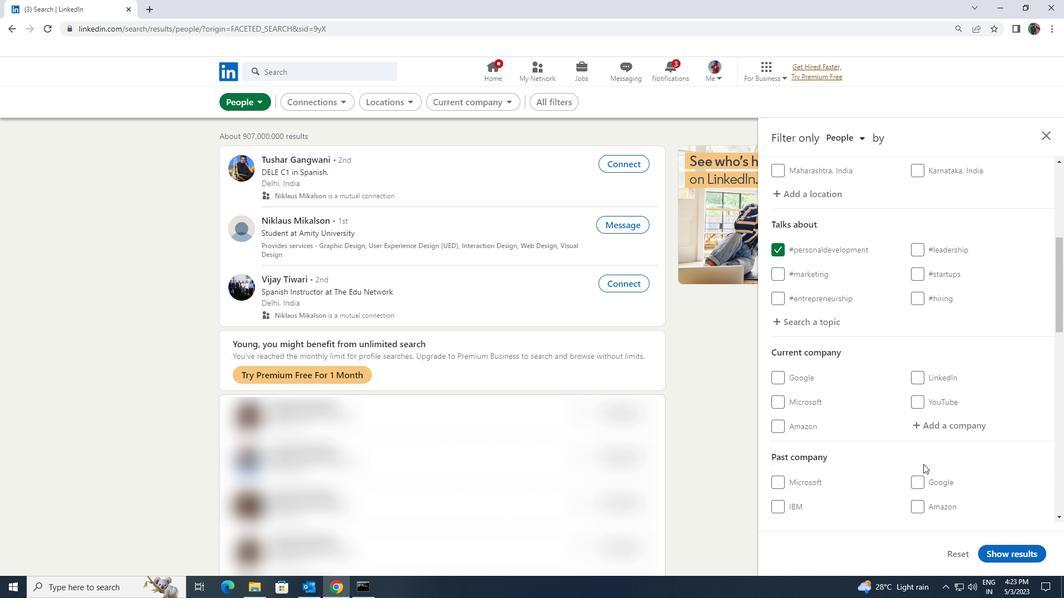 
Action: Mouse pressed left at (936, 431)
Screenshot: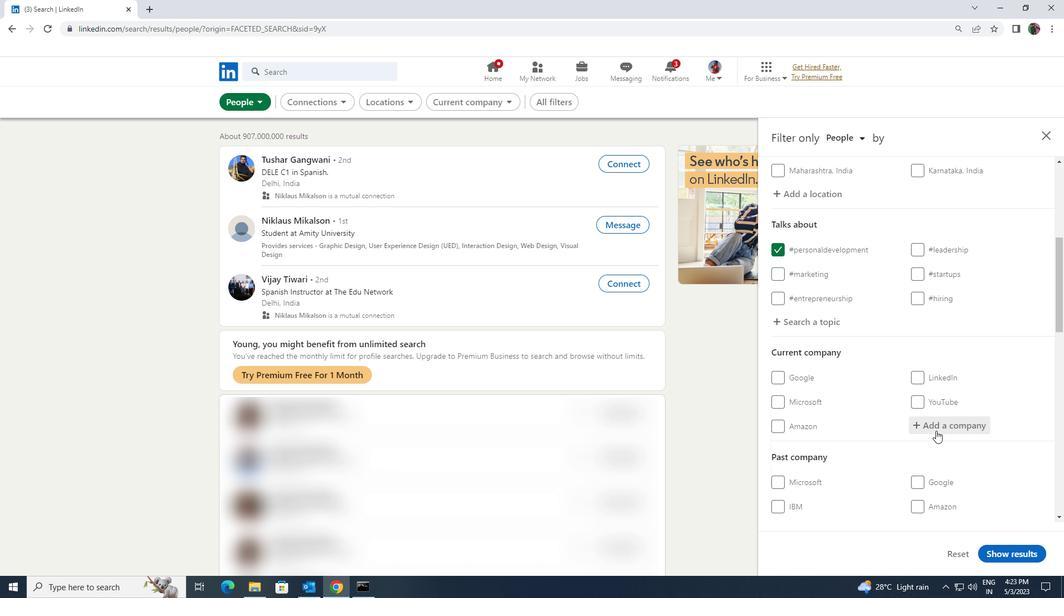 
Action: Key pressed <Key.shift><Key.shift><Key.shift>SHOPPERS<Key.space>
Screenshot: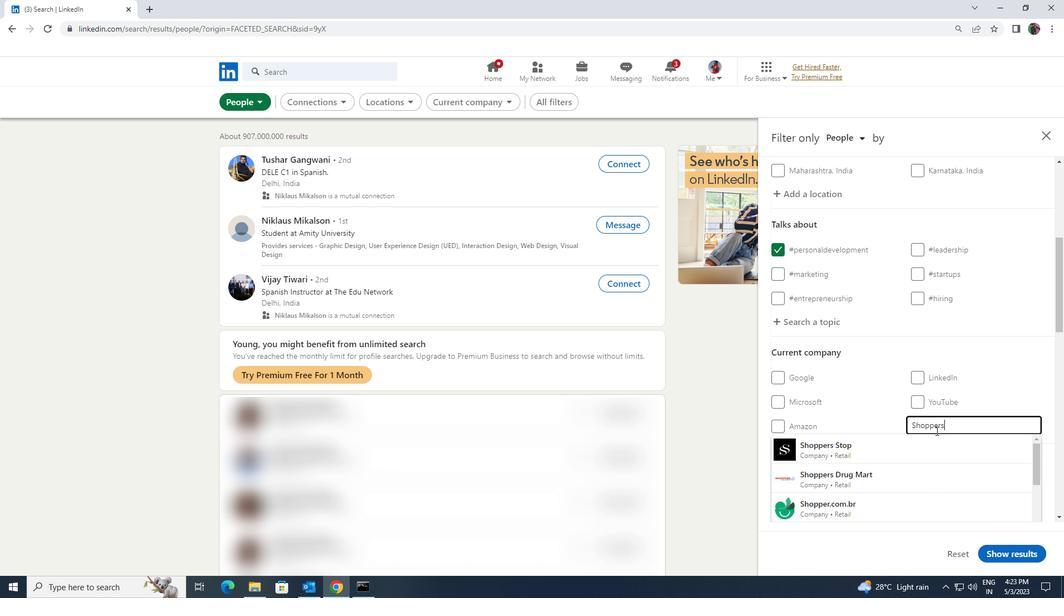 
Action: Mouse moved to (920, 434)
Screenshot: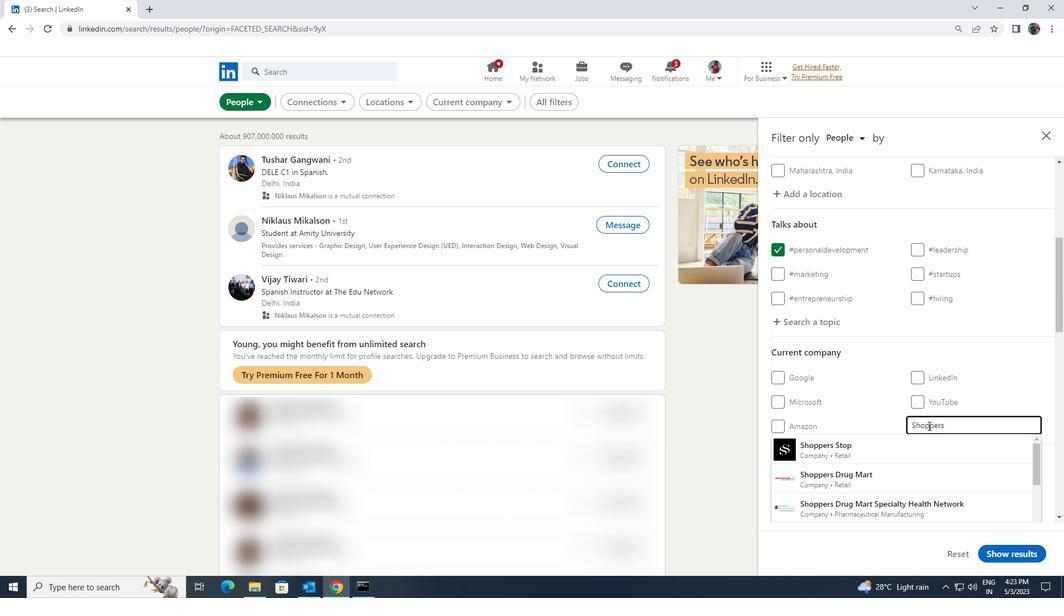 
Action: Mouse pressed left at (920, 434)
Screenshot: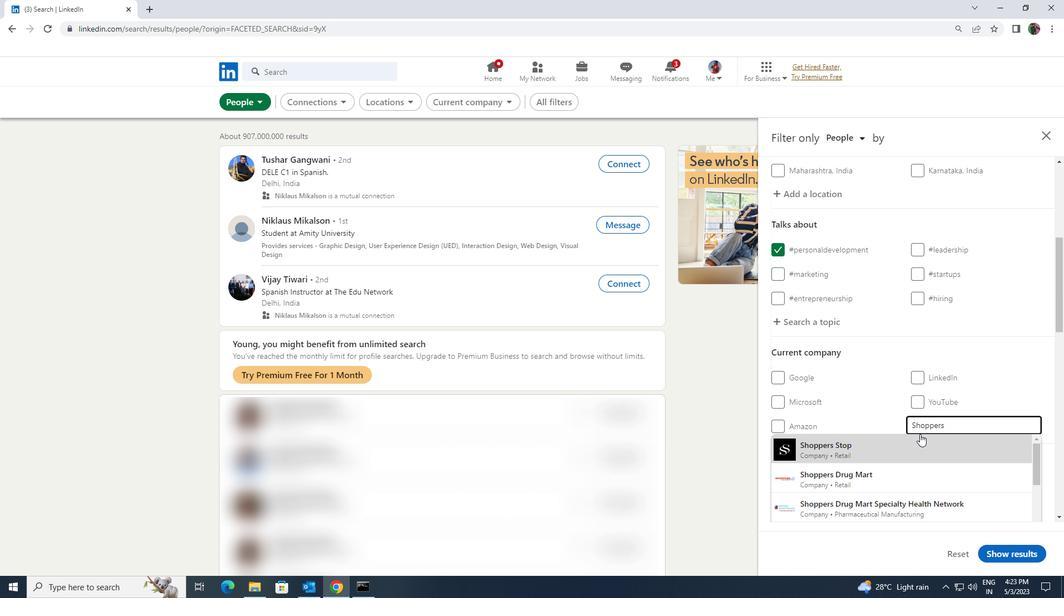 
Action: Mouse scrolled (920, 434) with delta (0, 0)
Screenshot: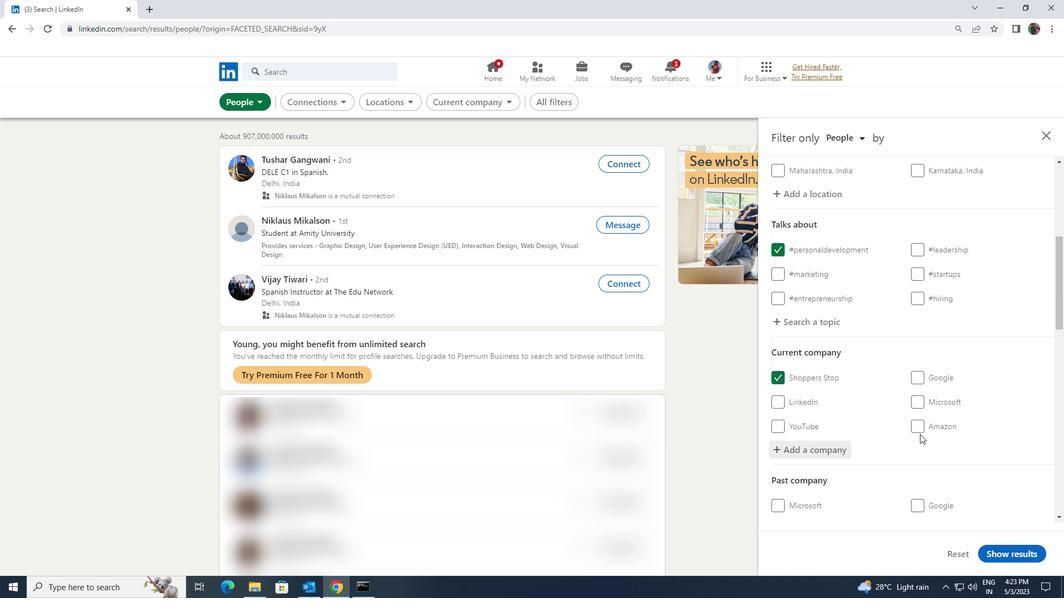 
Action: Mouse scrolled (920, 434) with delta (0, 0)
Screenshot: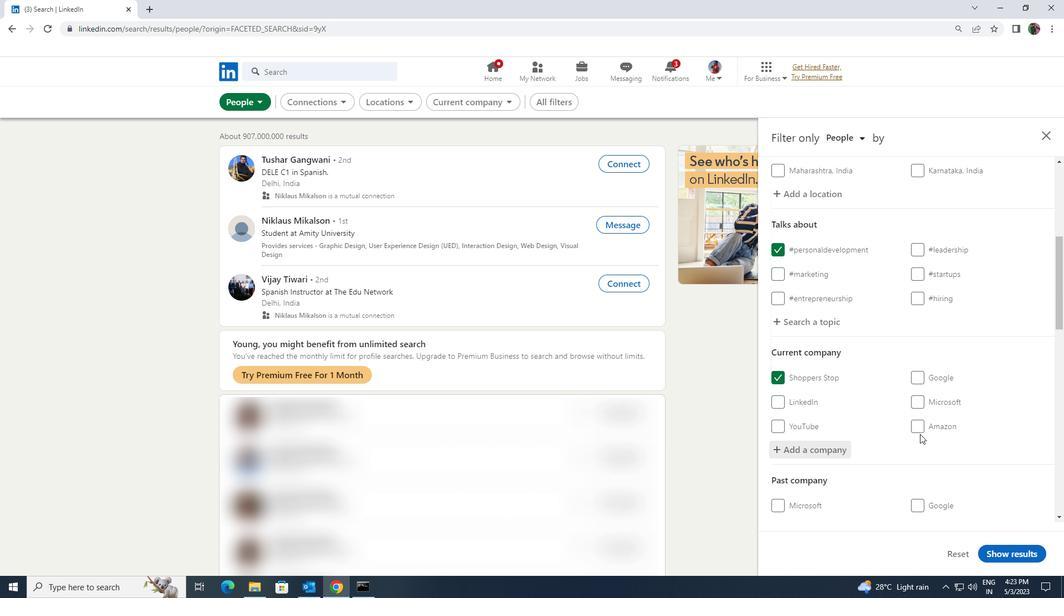 
Action: Mouse scrolled (920, 434) with delta (0, 0)
Screenshot: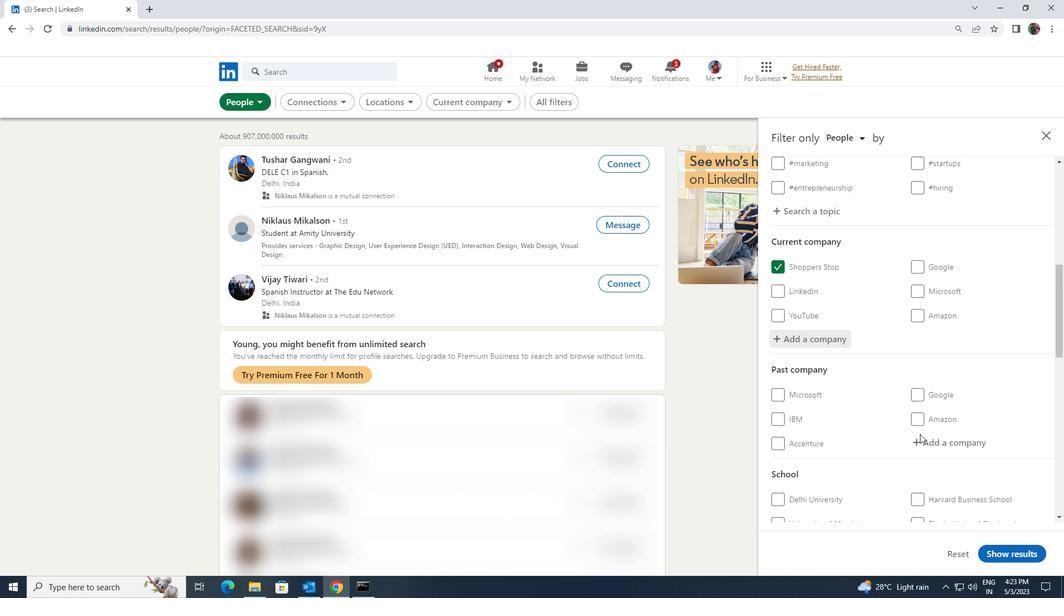 
Action: Mouse scrolled (920, 434) with delta (0, 0)
Screenshot: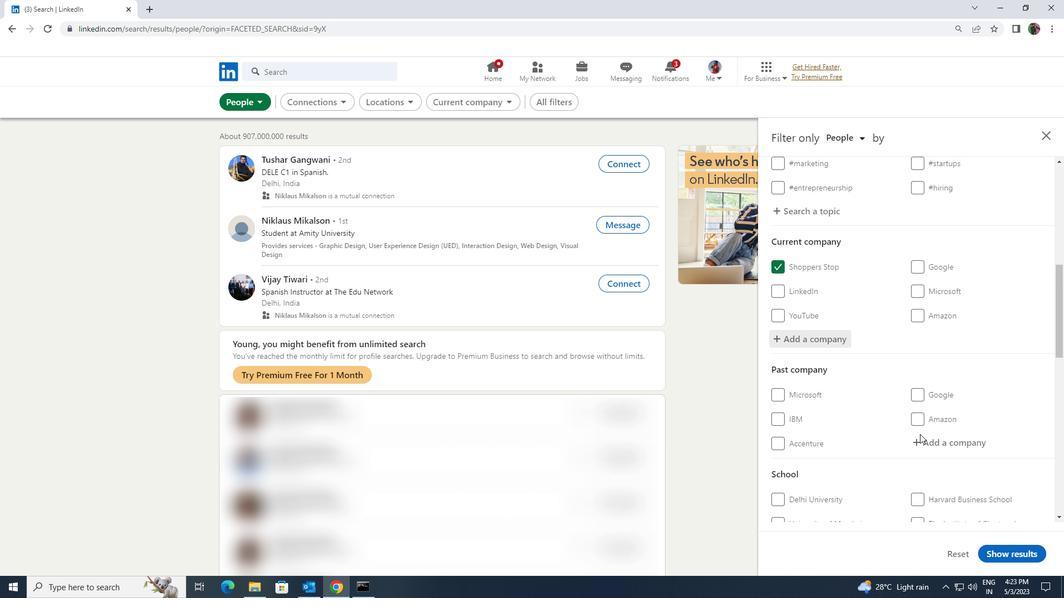
Action: Mouse moved to (920, 446)
Screenshot: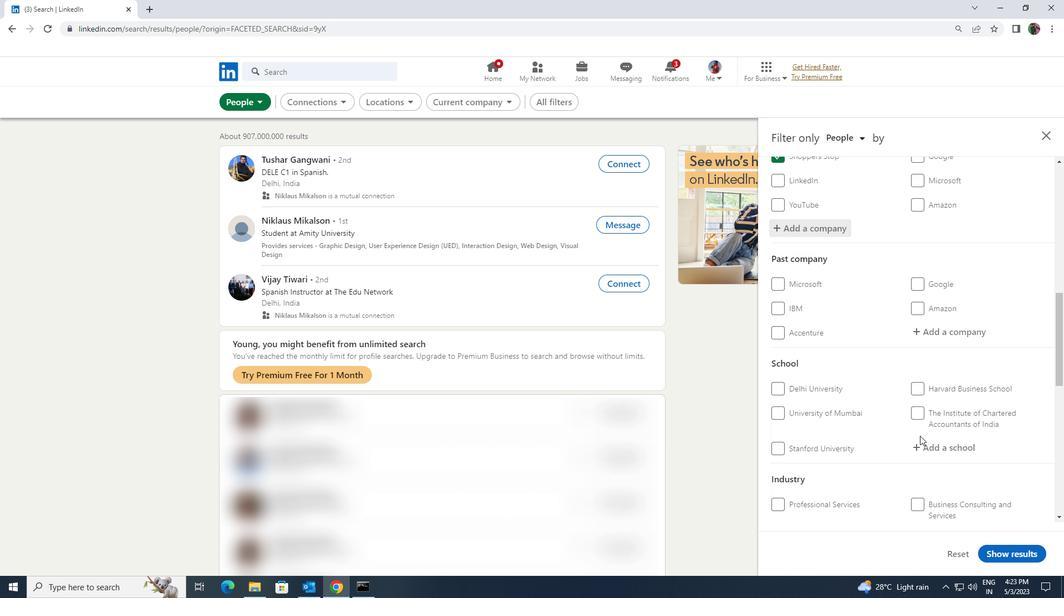 
Action: Mouse pressed left at (920, 446)
Screenshot: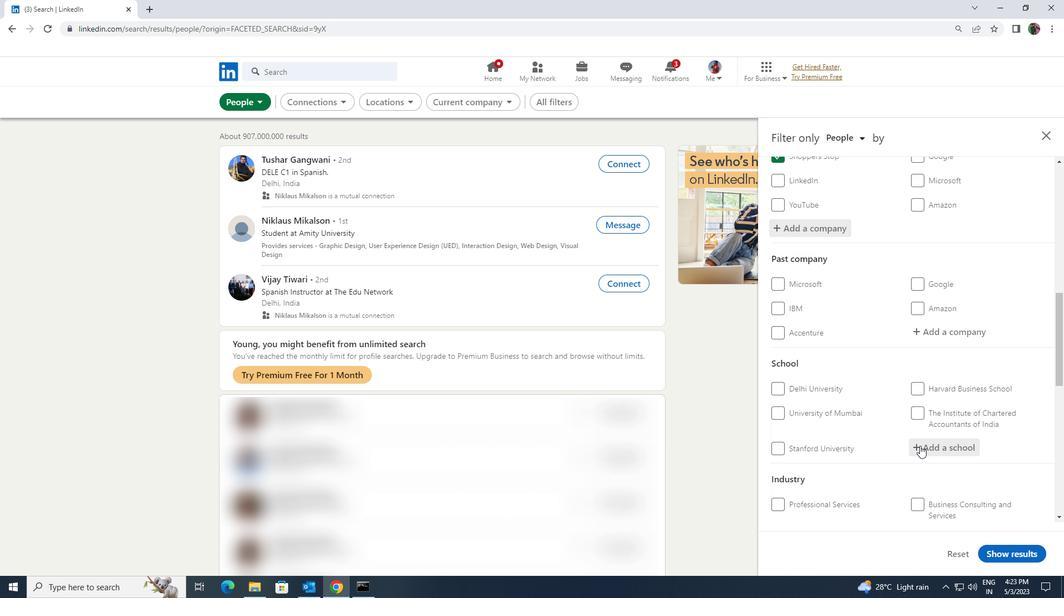 
Action: Key pressed <Key.shift><Key.shift><Key.shift><Key.shift><Key.shift><Key.shift>ORIENTAL<Key.space><Key.shift>INSTITUTE<Key.space><Key.shift>OF<Key.space><Key.shift>SCIENCE<Key.space>
Screenshot: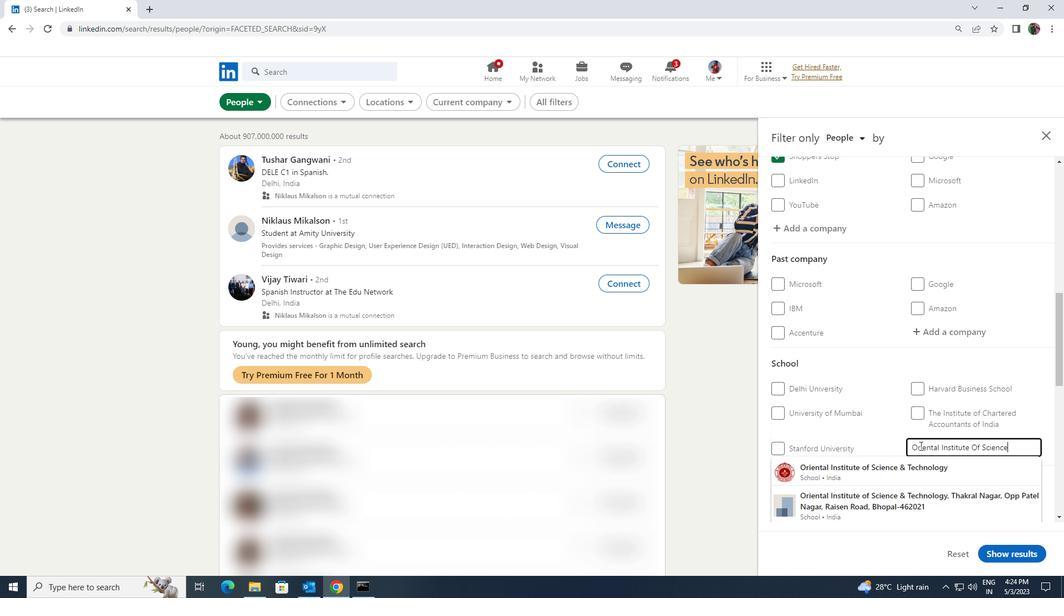 
Action: Mouse moved to (911, 496)
Screenshot: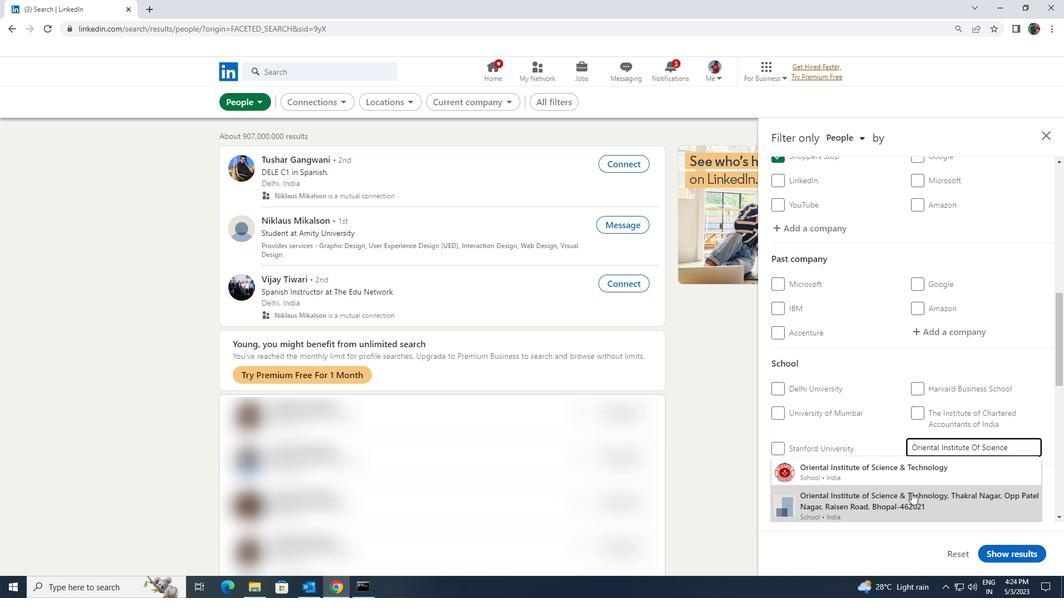 
Action: Mouse pressed left at (911, 496)
Screenshot: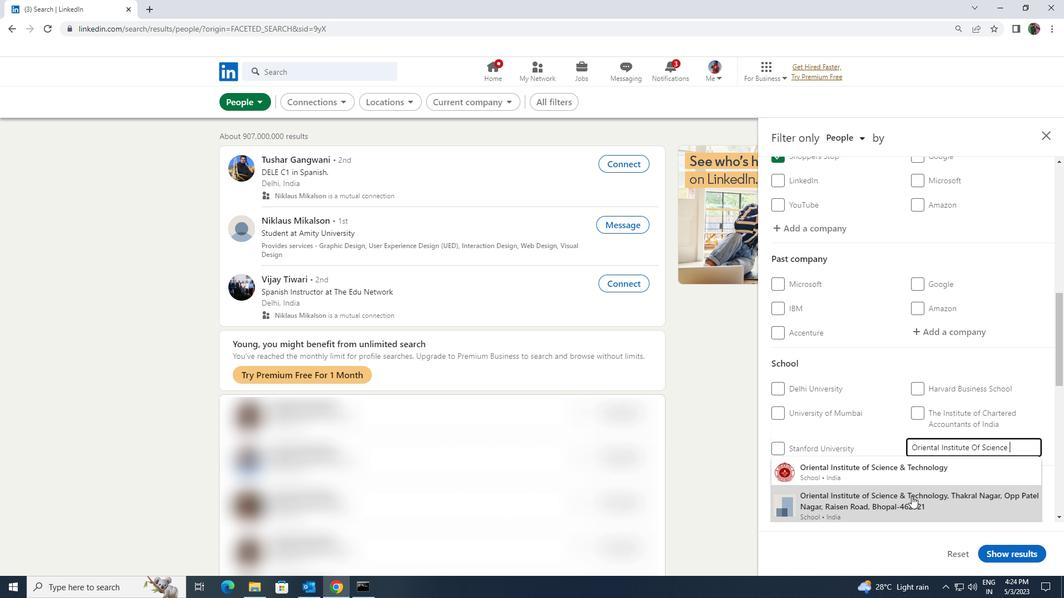 
Action: Mouse moved to (911, 496)
Screenshot: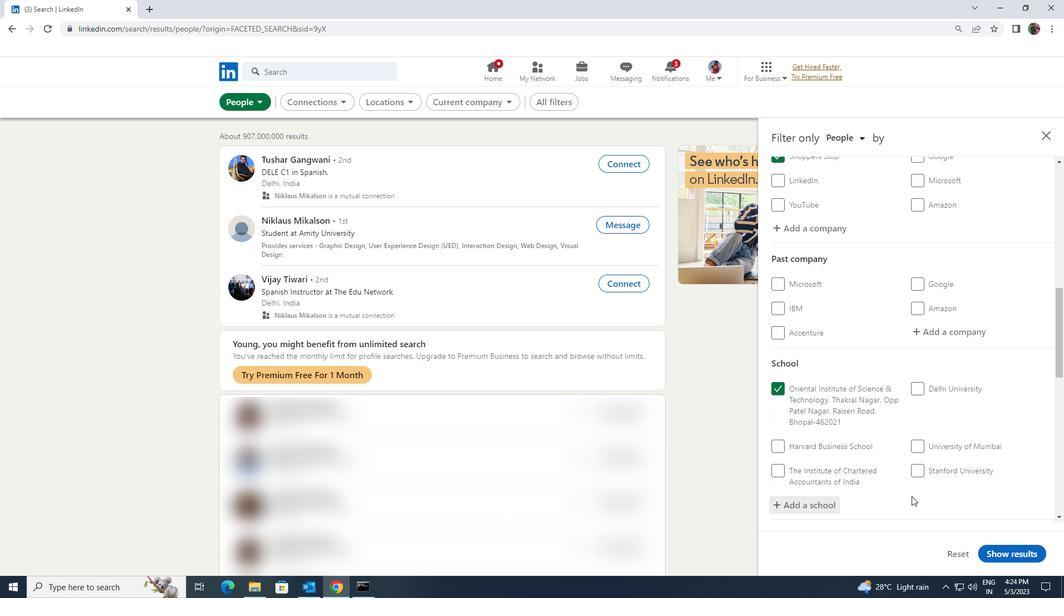 
Action: Mouse scrolled (911, 496) with delta (0, 0)
Screenshot: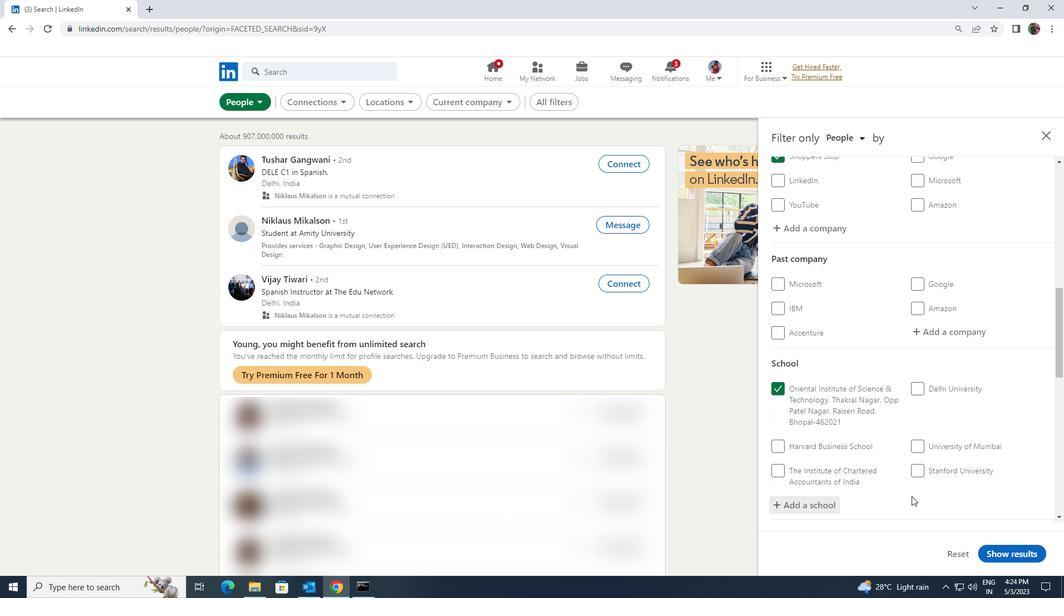 
Action: Mouse moved to (912, 495)
Screenshot: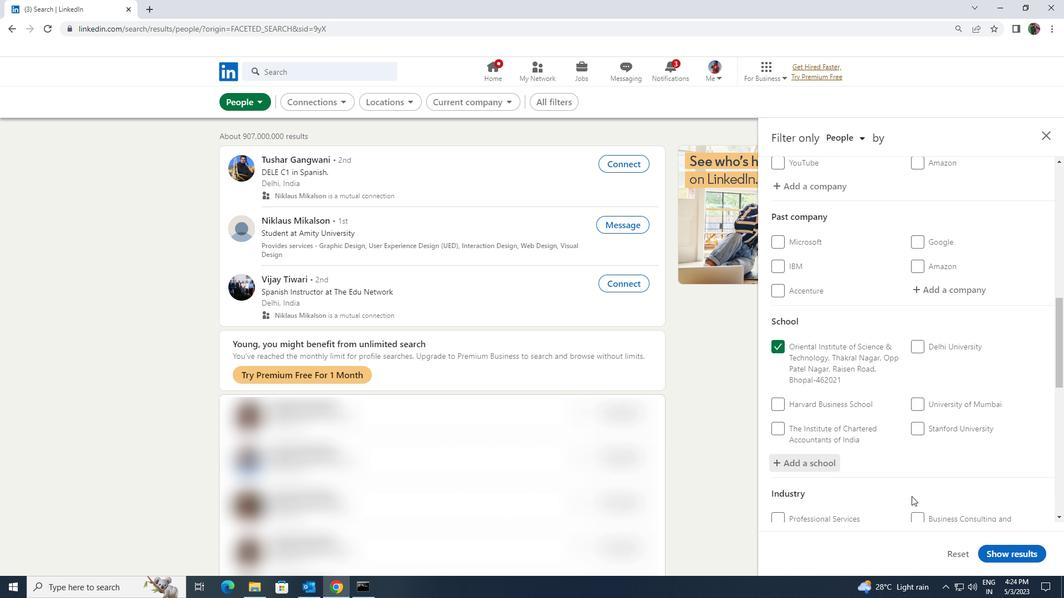 
Action: Mouse scrolled (912, 494) with delta (0, 0)
Screenshot: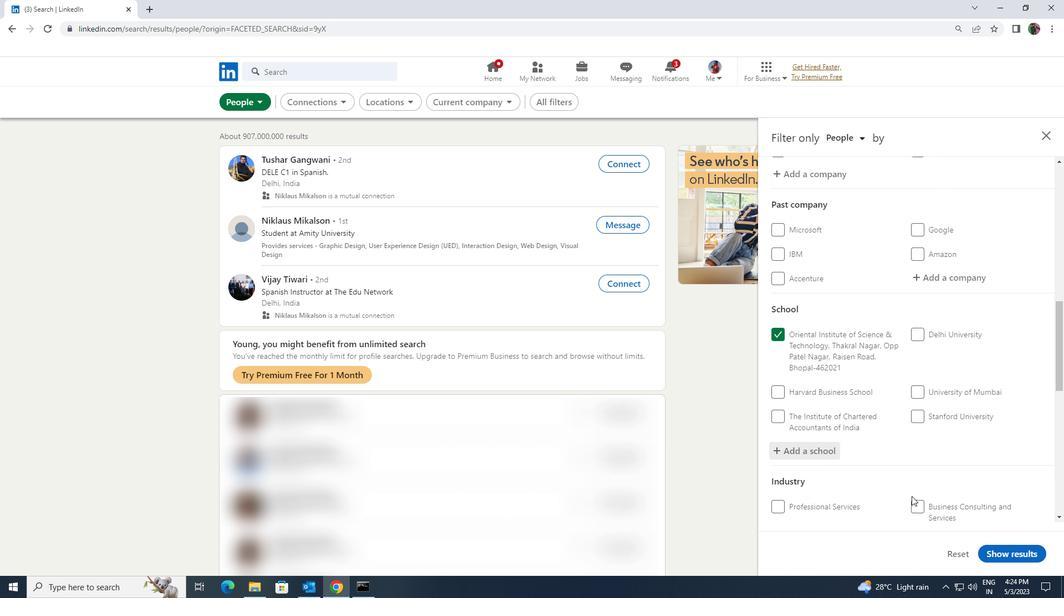 
Action: Mouse moved to (913, 493)
Screenshot: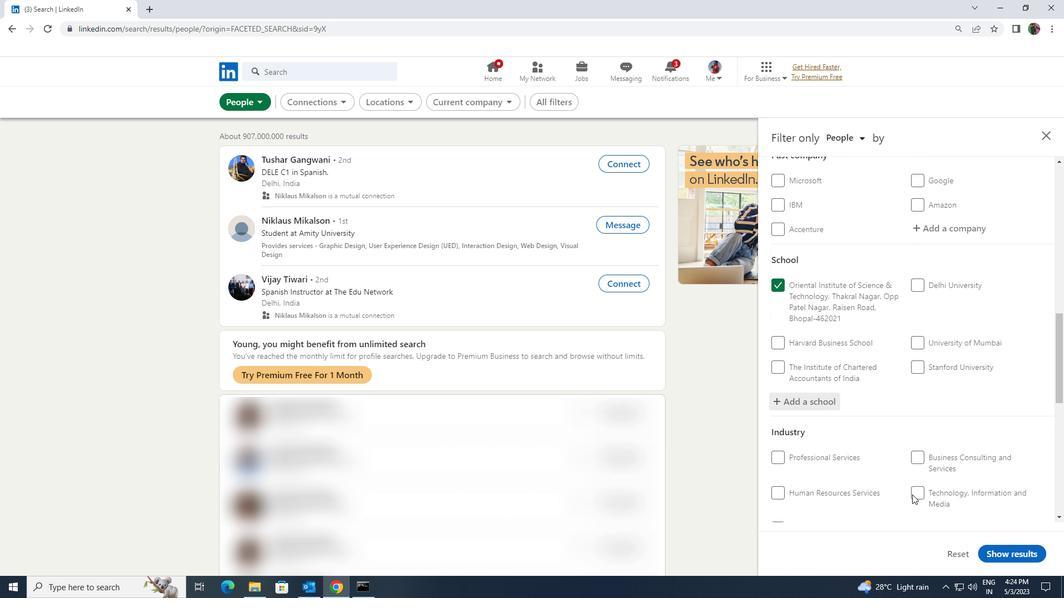 
Action: Mouse scrolled (913, 493) with delta (0, 0)
Screenshot: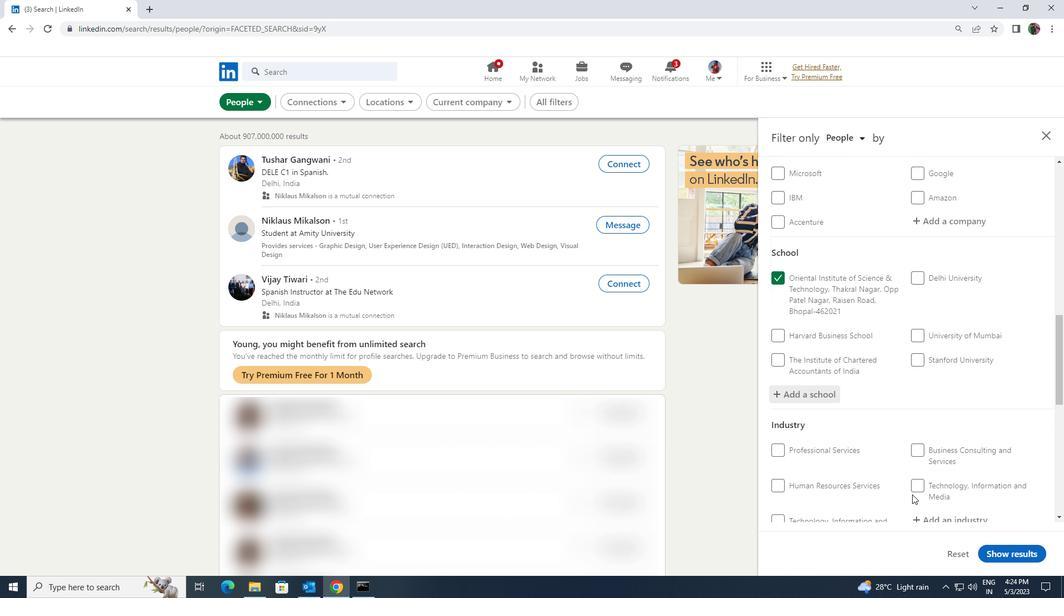 
Action: Mouse moved to (925, 464)
Screenshot: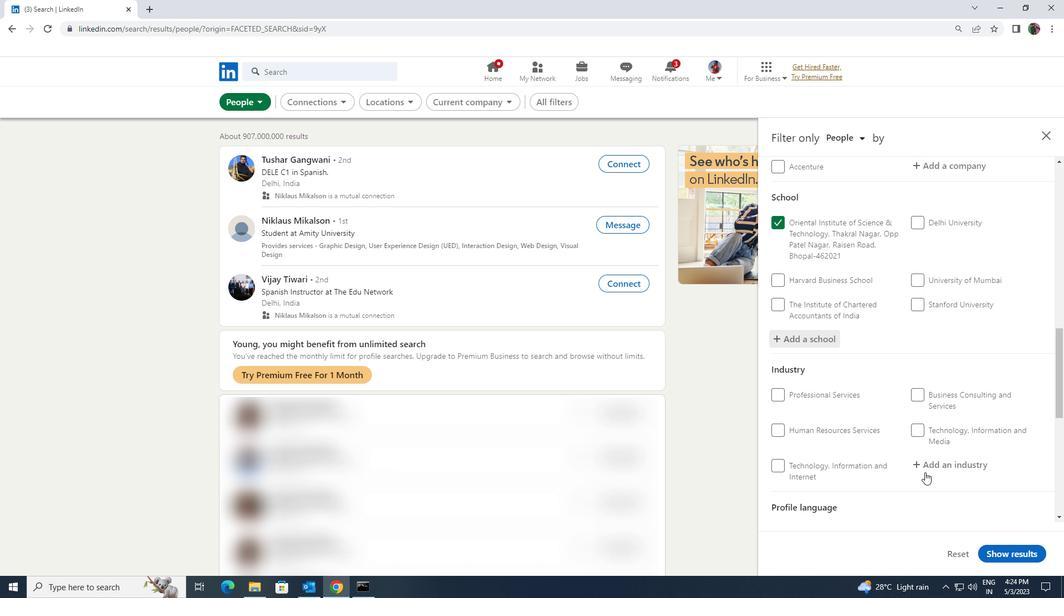 
Action: Mouse pressed left at (925, 464)
Screenshot: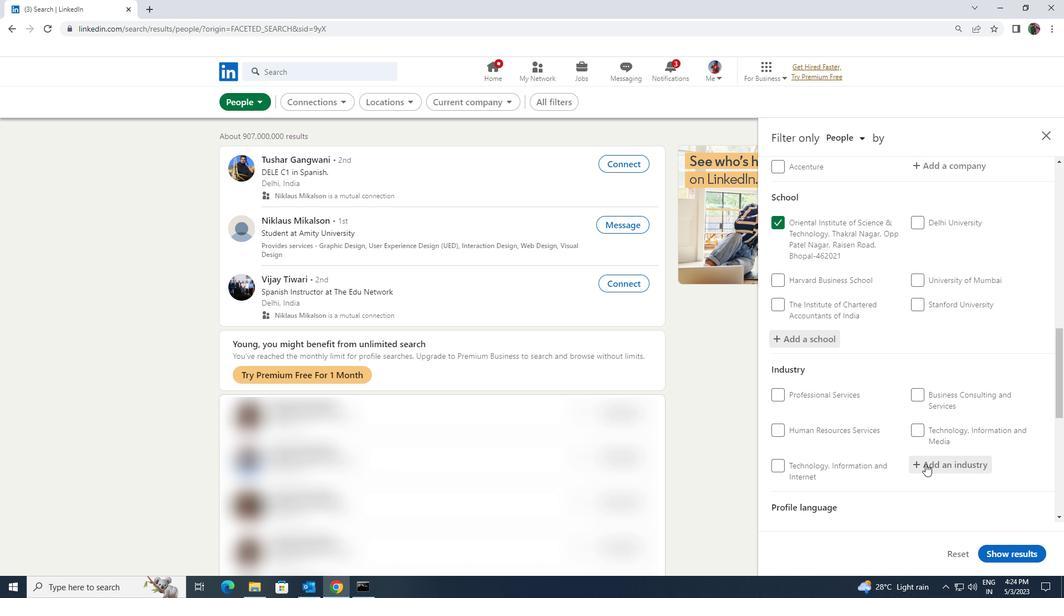 
Action: Key pressed <Key.shift><Key.shift><Key.shift><Key.shift><Key.shift><Key.shift><Key.shift><Key.shift><Key.shift><Key.shift><Key.shift><Key.shift><Key.shift><Key.shift><Key.shift><Key.shift><Key.shift>GLASS<Key.space>
Screenshot: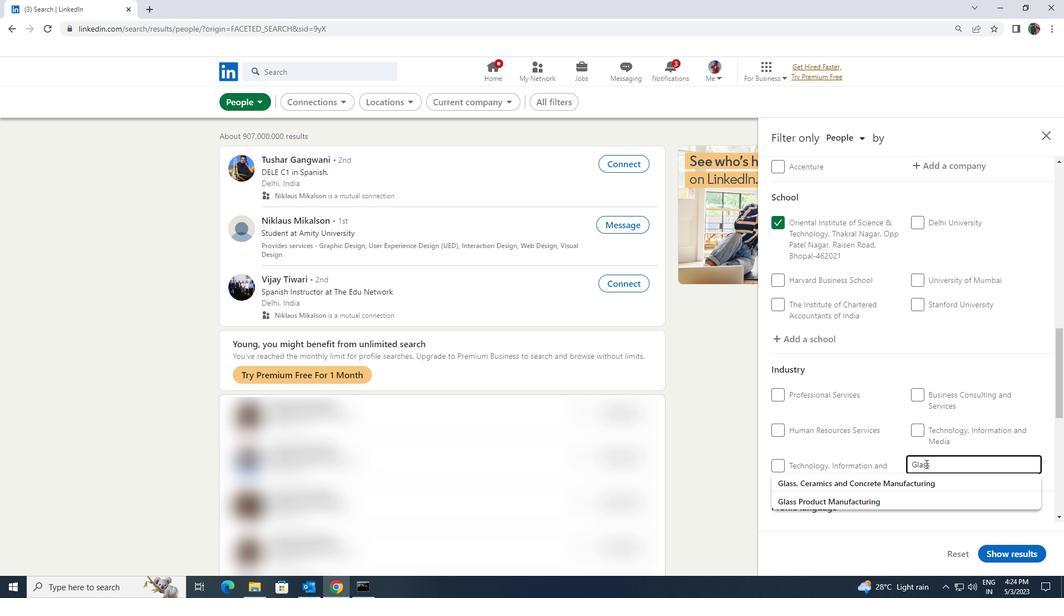 
Action: Mouse moved to (923, 478)
Screenshot: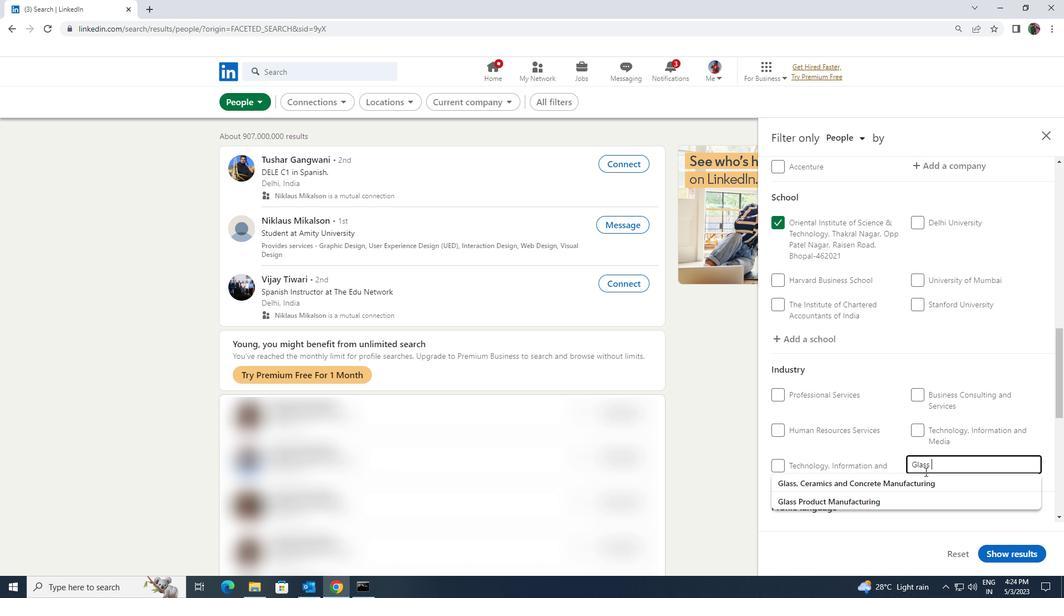 
Action: Mouse pressed left at (923, 478)
Screenshot: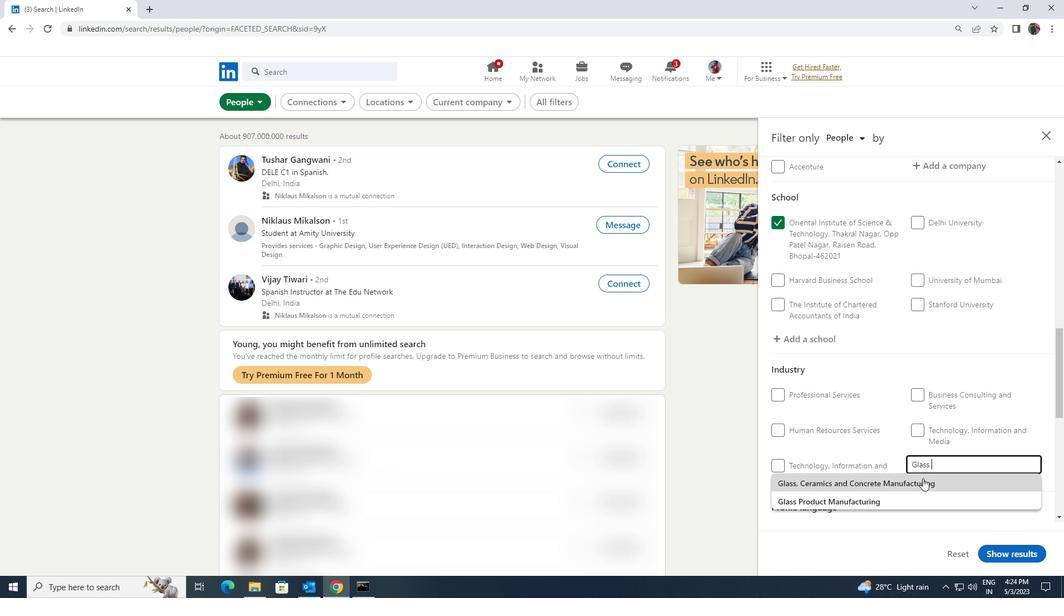 
Action: Mouse scrolled (923, 478) with delta (0, 0)
Screenshot: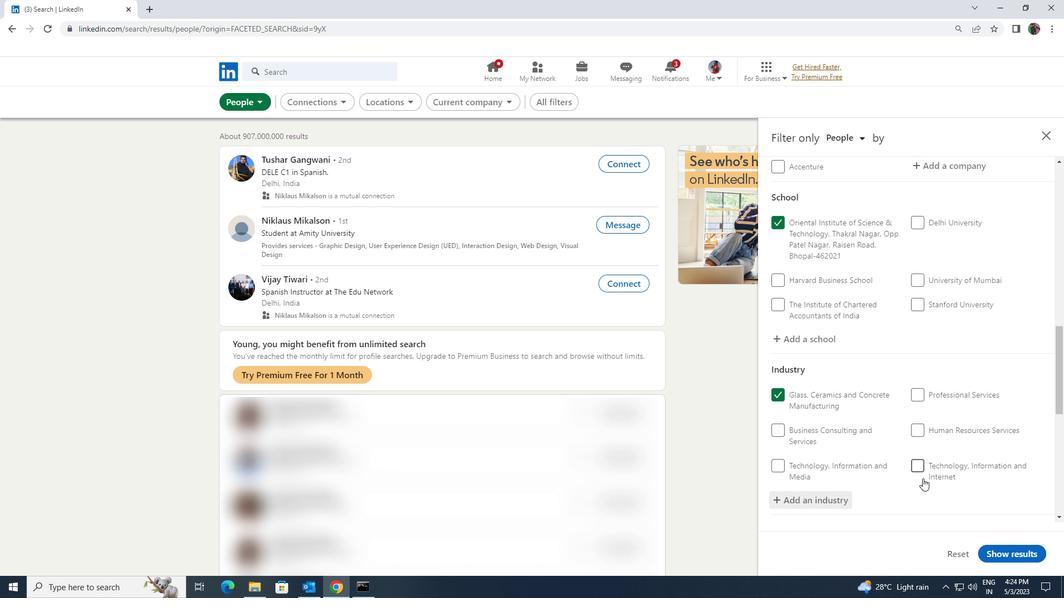 
Action: Mouse scrolled (923, 478) with delta (0, 0)
Screenshot: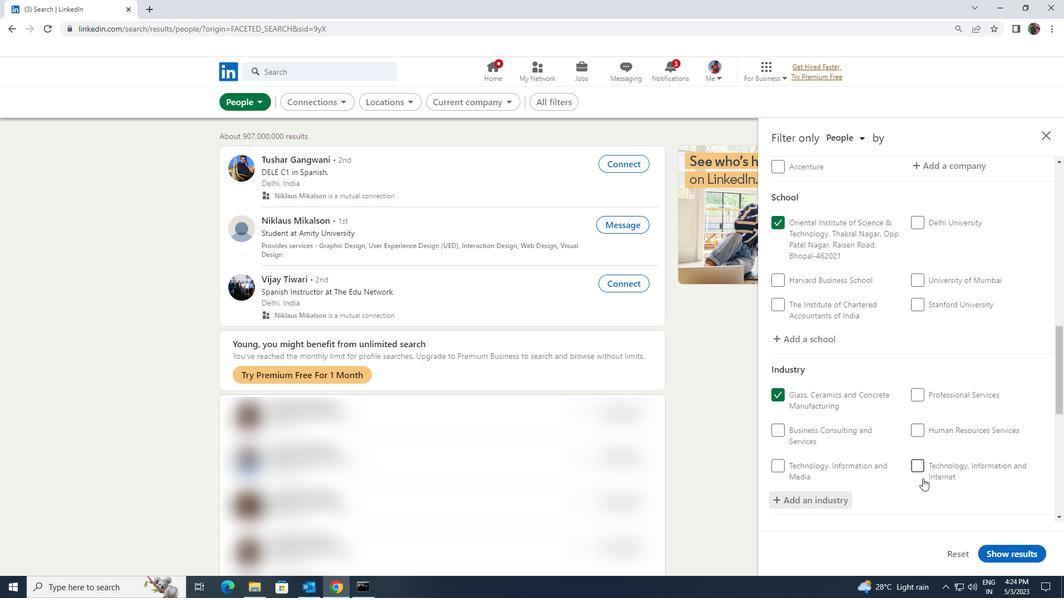 
Action: Mouse scrolled (923, 478) with delta (0, 0)
Screenshot: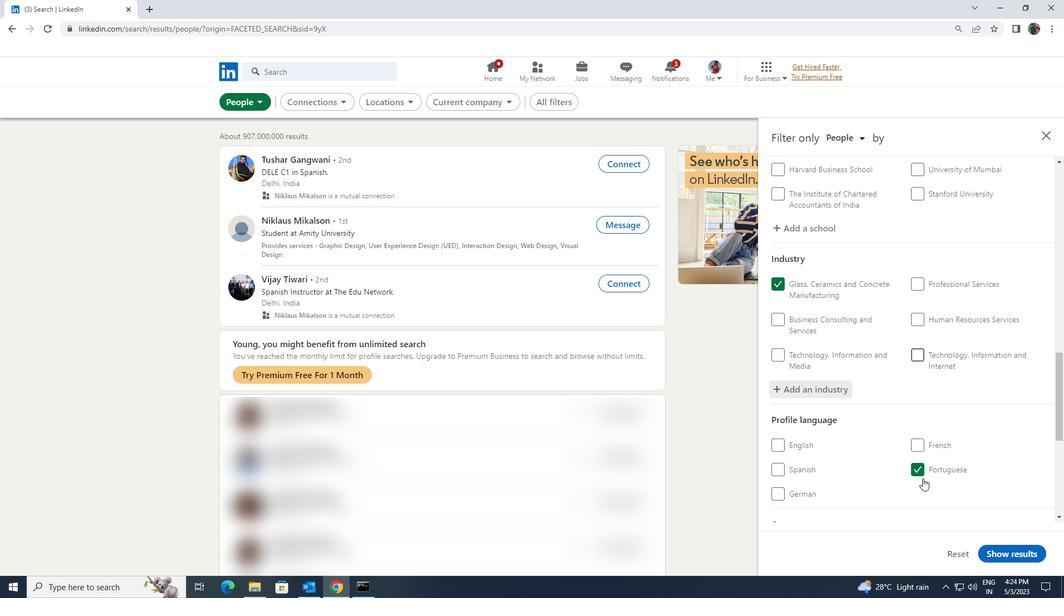 
Action: Mouse scrolled (923, 478) with delta (0, 0)
Screenshot: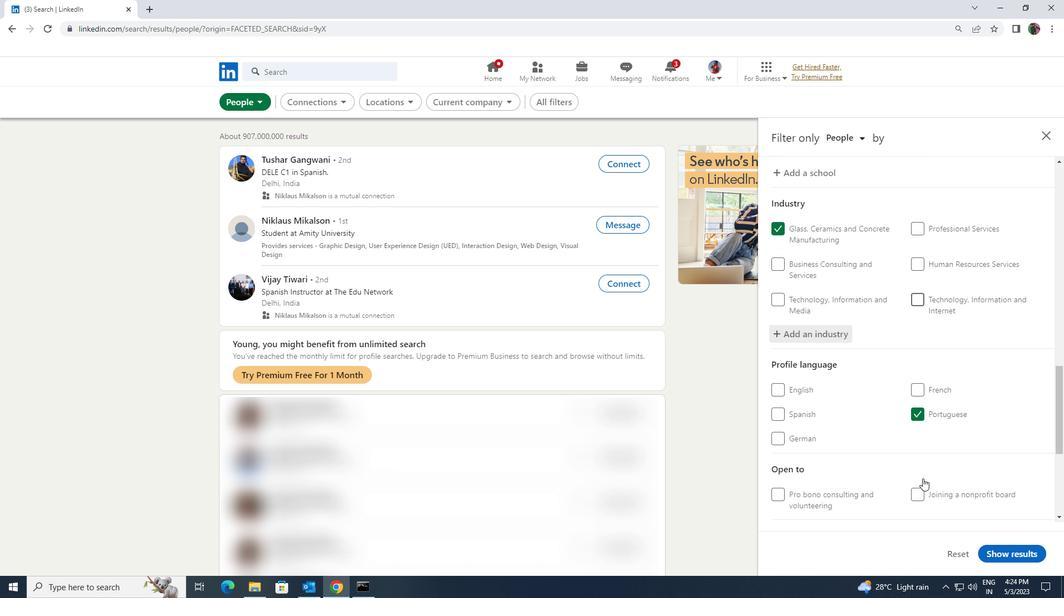 
Action: Mouse scrolled (923, 478) with delta (0, 0)
Screenshot: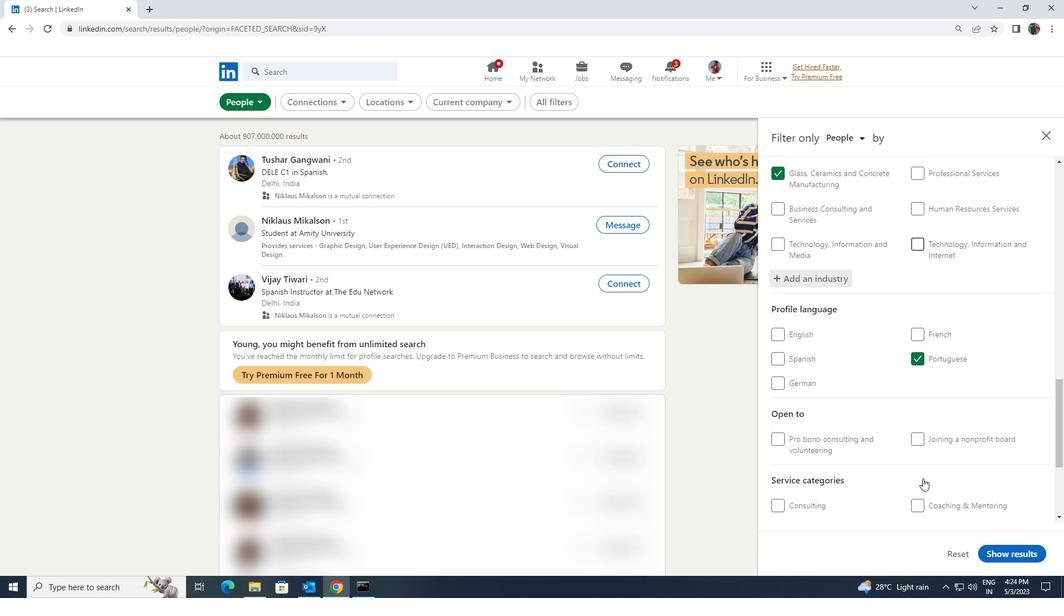 
Action: Mouse scrolled (923, 478) with delta (0, 0)
Screenshot: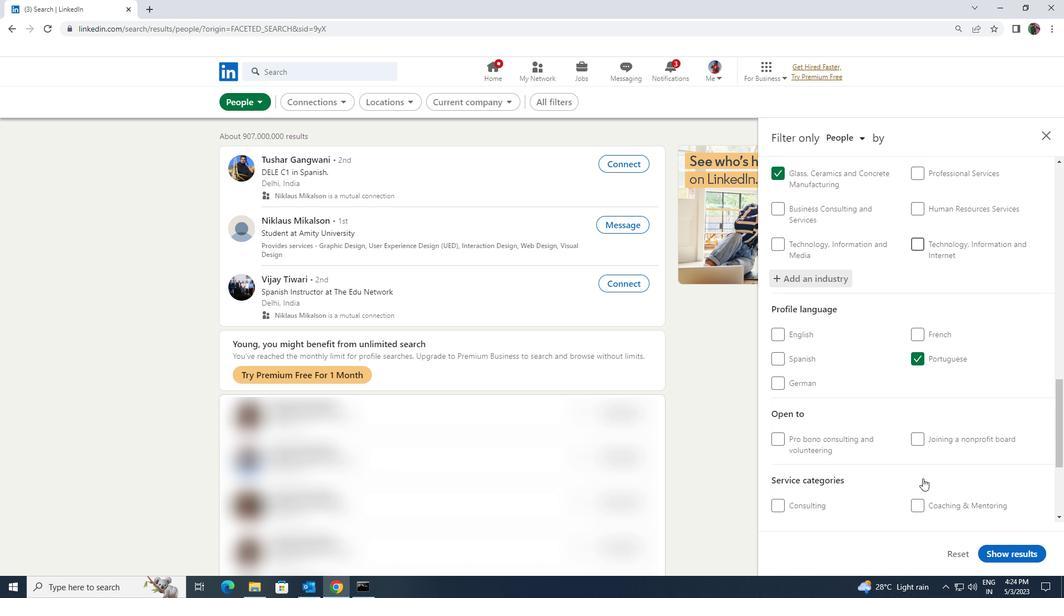 
Action: Mouse moved to (936, 443)
Screenshot: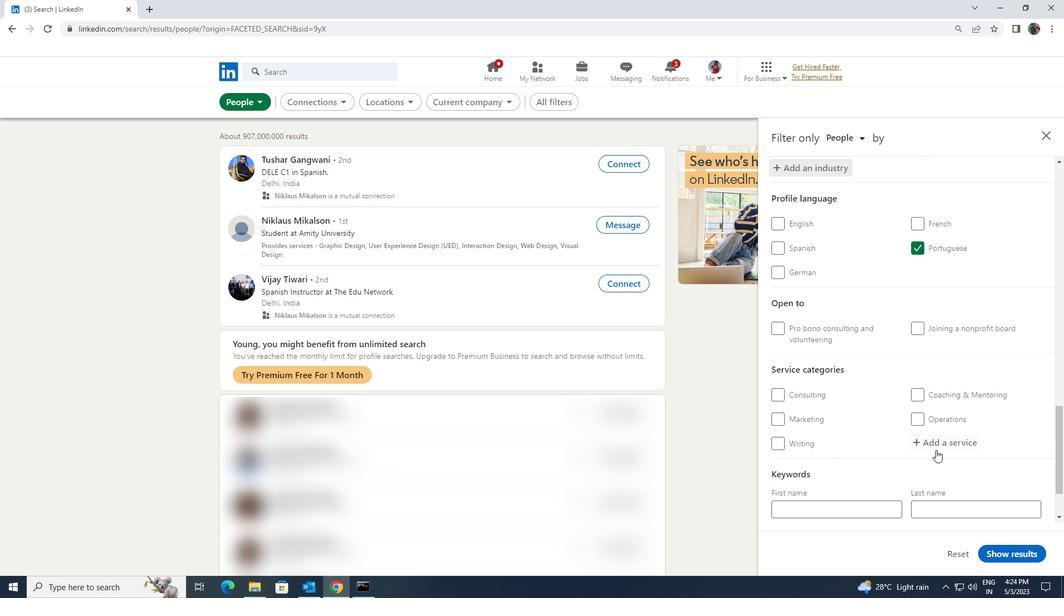 
Action: Mouse pressed left at (936, 443)
Screenshot: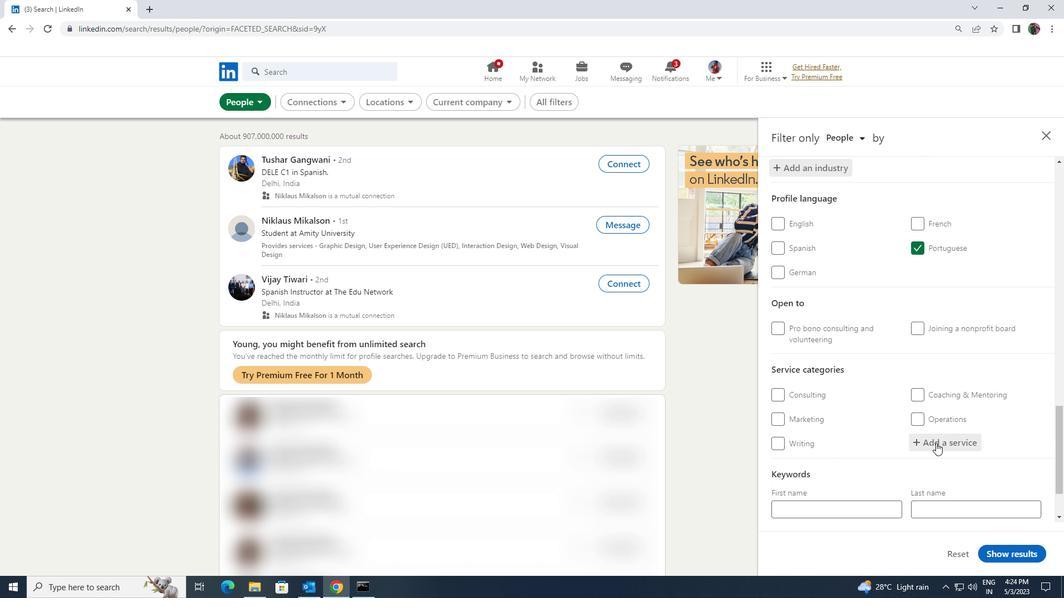 
Action: Key pressed <Key.shift>REAL<Key.space>
Screenshot: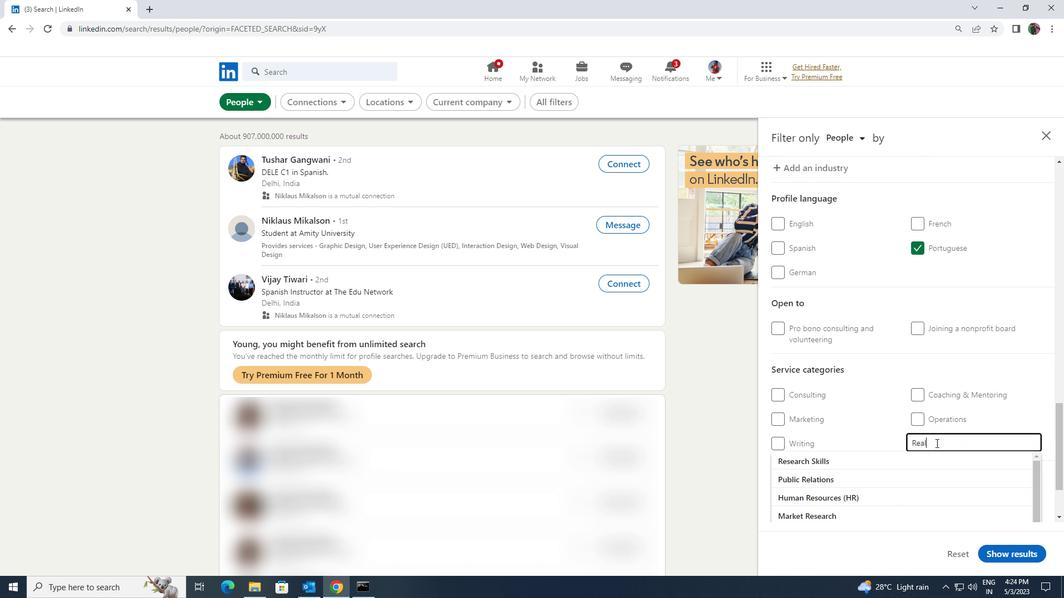 
Action: Mouse moved to (929, 454)
Screenshot: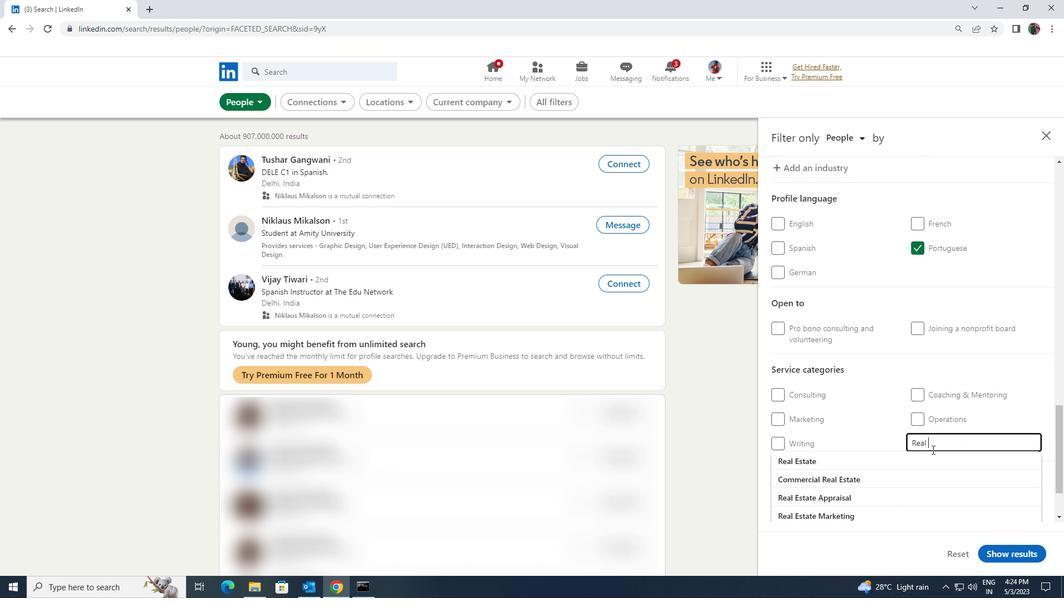 
Action: Mouse pressed left at (929, 454)
Screenshot: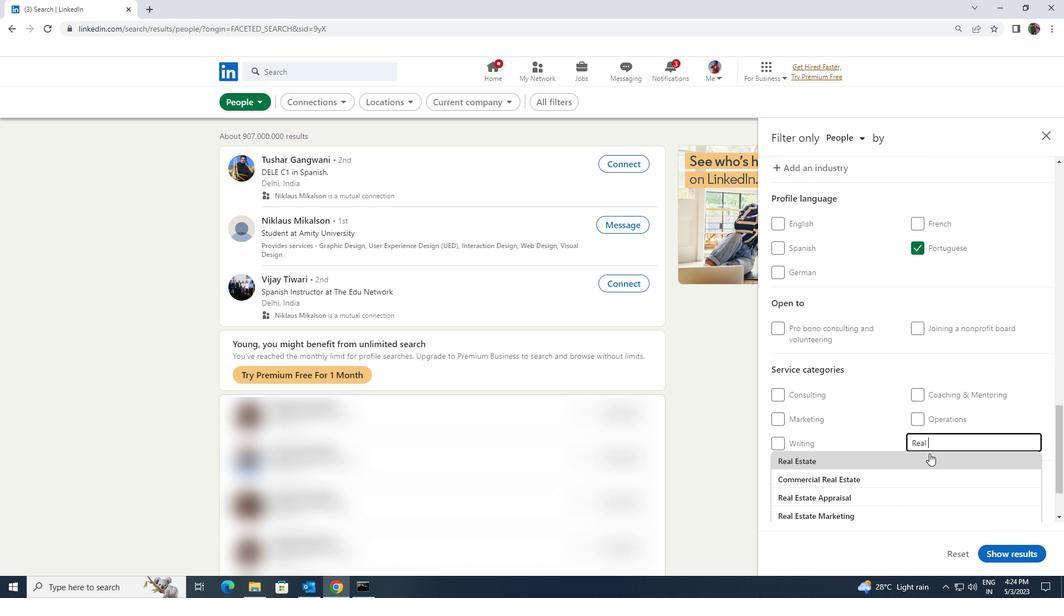 
Action: Mouse scrolled (929, 453) with delta (0, 0)
Screenshot: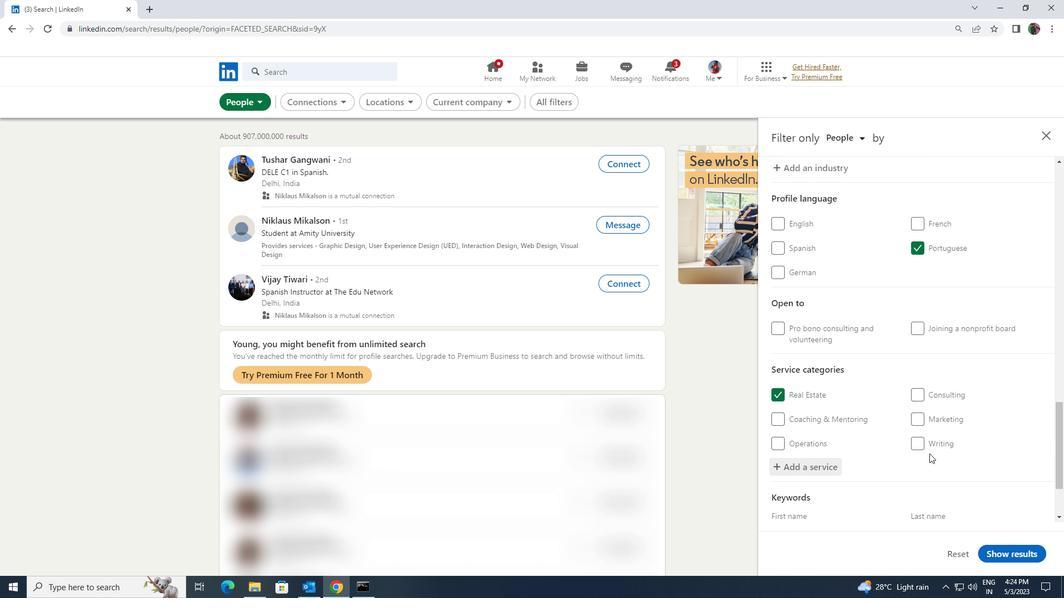 
Action: Mouse scrolled (929, 453) with delta (0, 0)
Screenshot: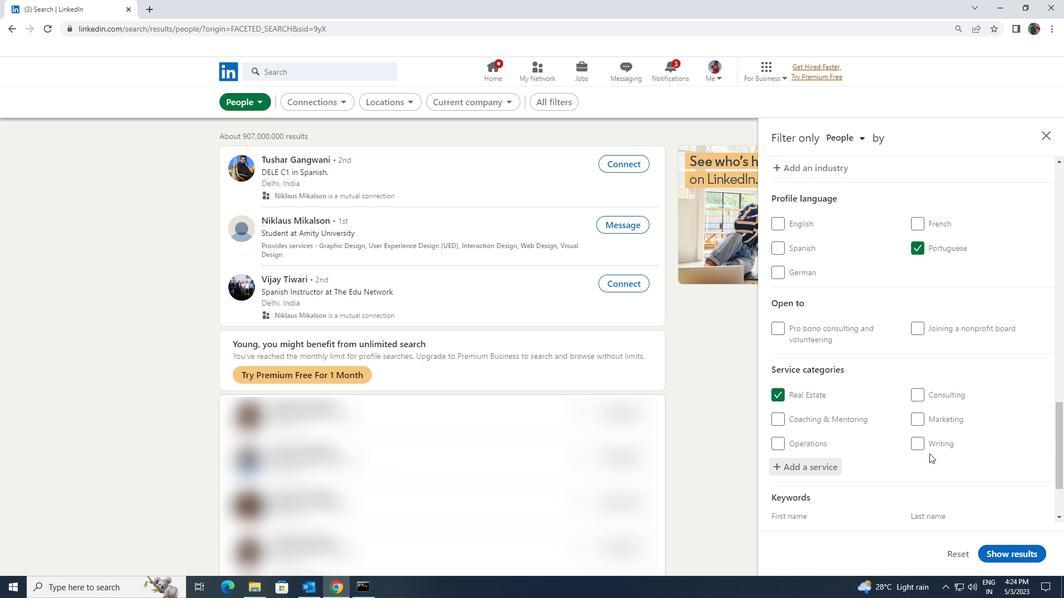 
Action: Mouse scrolled (929, 453) with delta (0, 0)
Screenshot: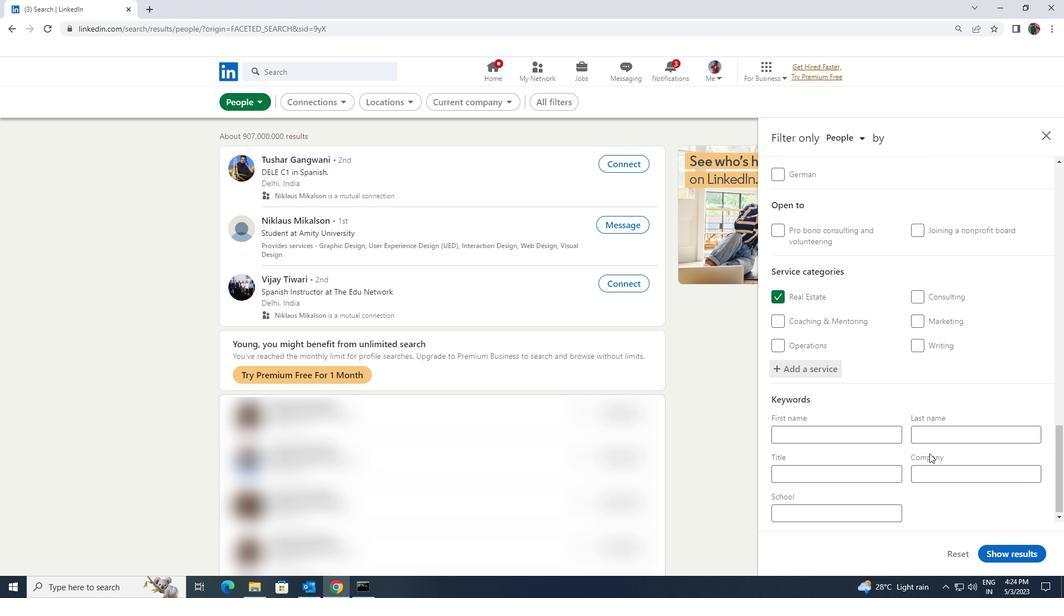 
Action: Mouse moved to (879, 468)
Screenshot: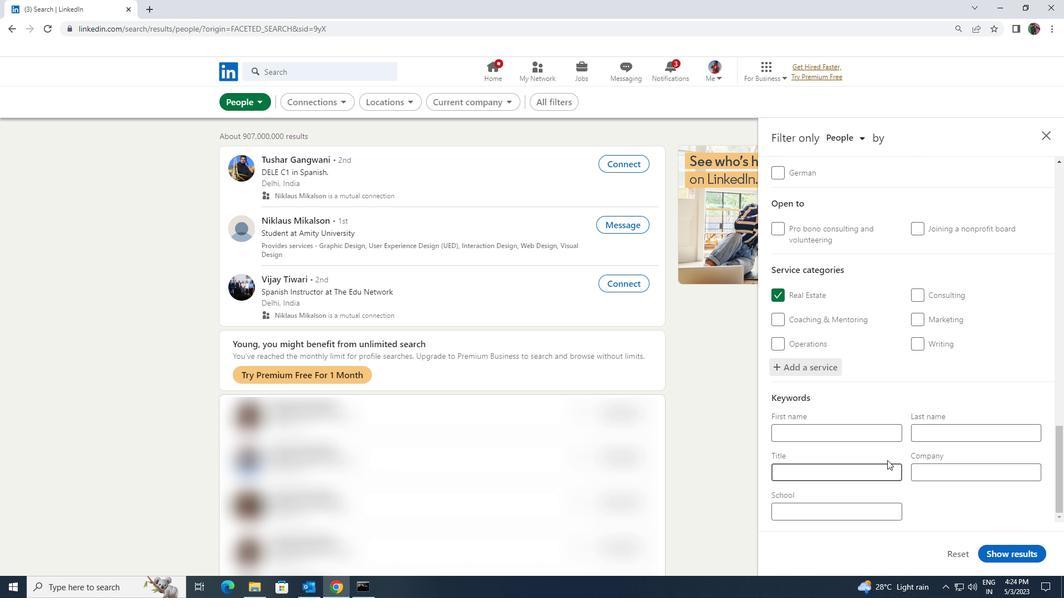 
Action: Mouse pressed left at (879, 468)
Screenshot: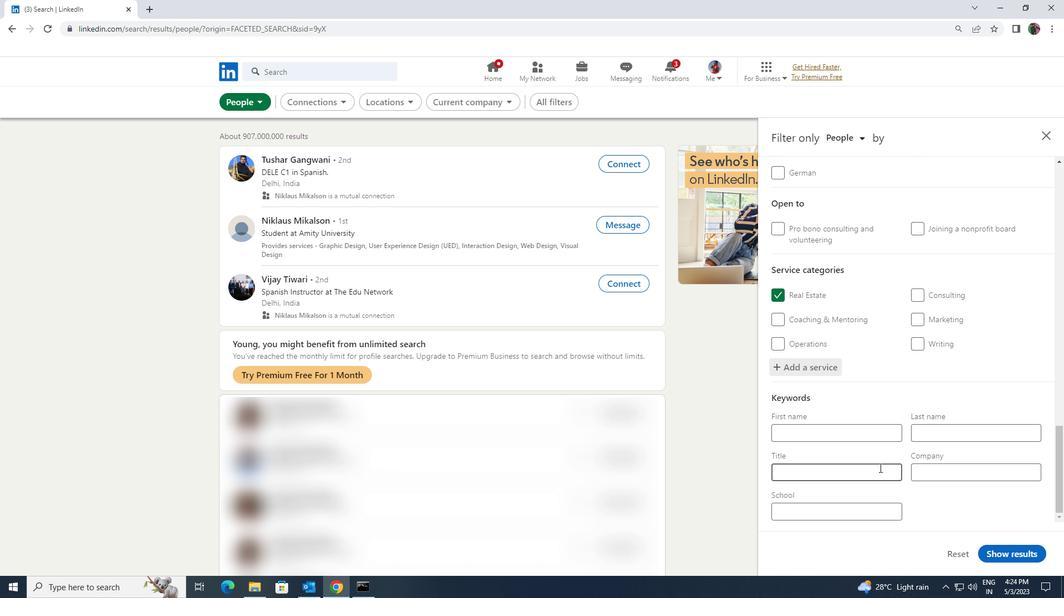 
Action: Key pressed <Key.shift>BARBER
Screenshot: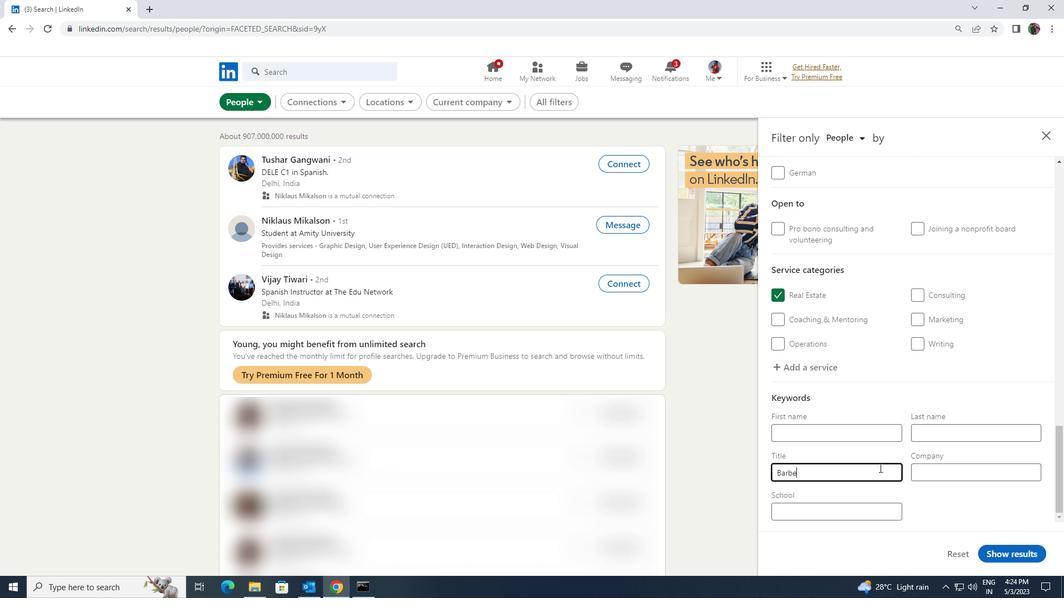 
Action: Mouse moved to (990, 549)
Screenshot: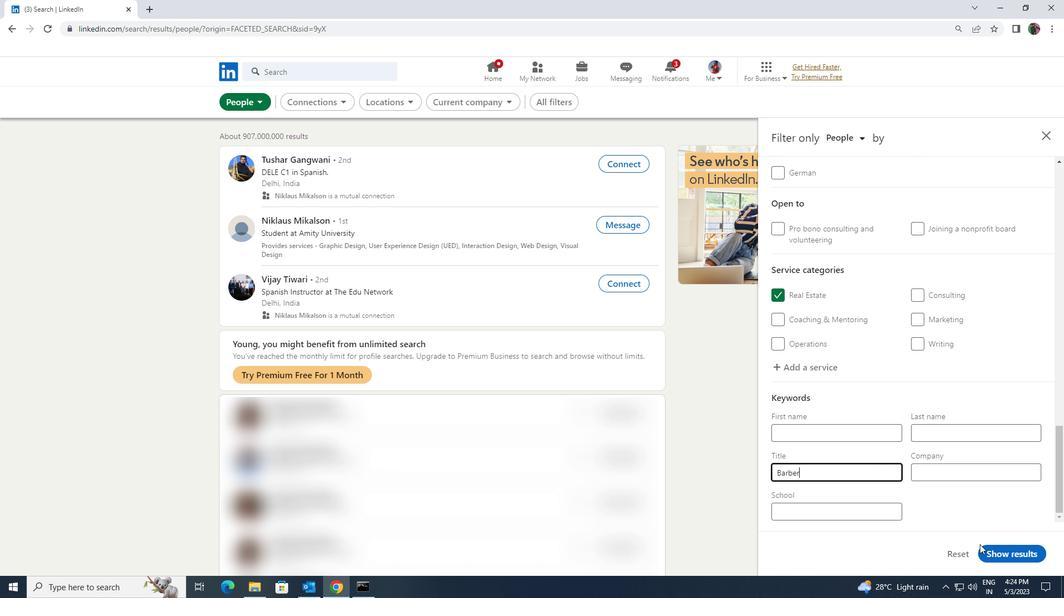 
Action: Mouse pressed left at (990, 549)
Screenshot: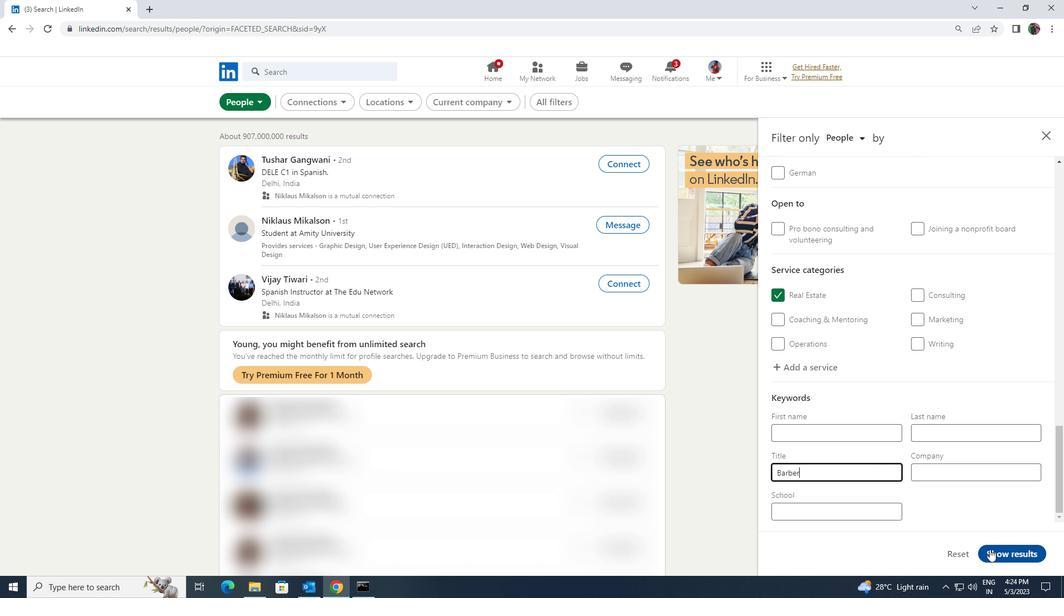 
